 Task: Create a due date automation trigger when advanced on, on the tuesday of the week before a card is due add basic assigned only to member @aryan at 11:00 AM.
Action: Mouse moved to (839, 257)
Screenshot: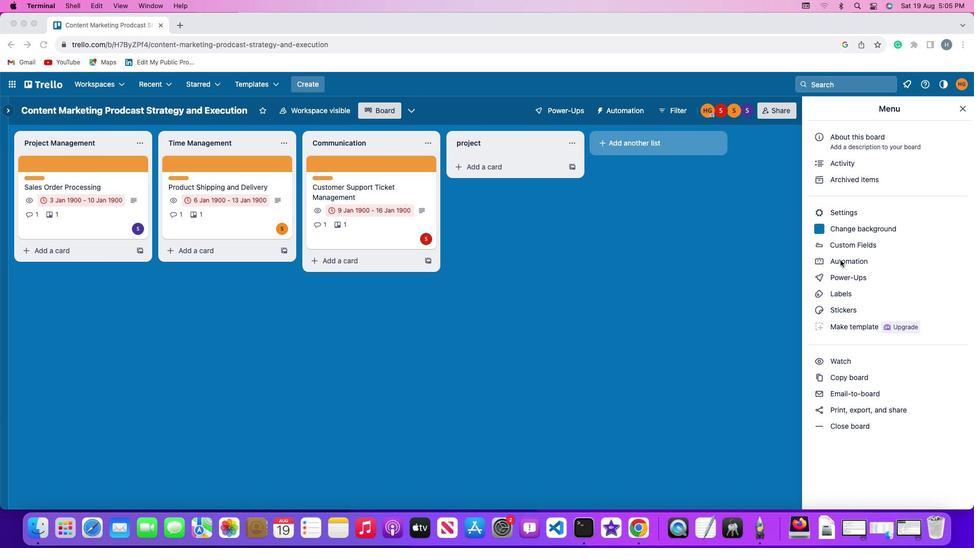 
Action: Mouse pressed left at (839, 257)
Screenshot: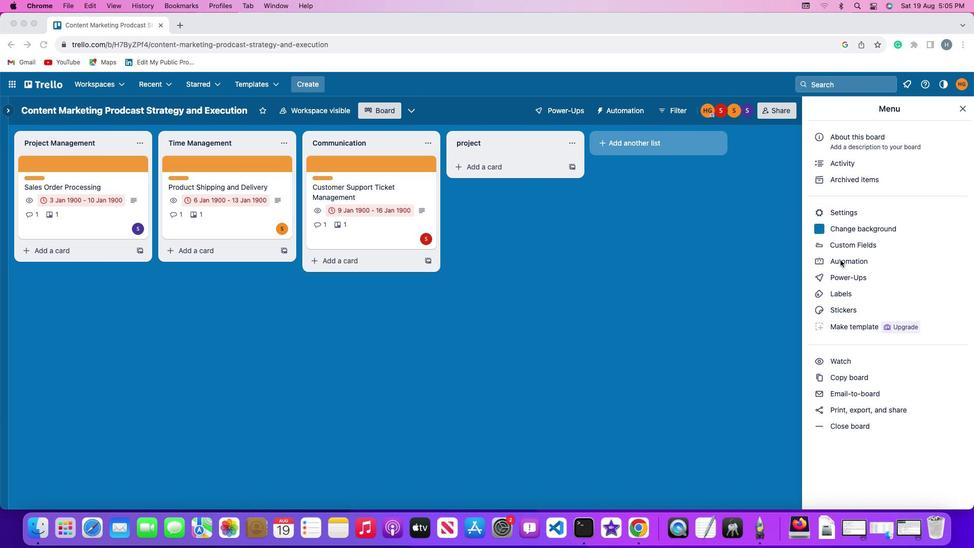 
Action: Mouse moved to (839, 257)
Screenshot: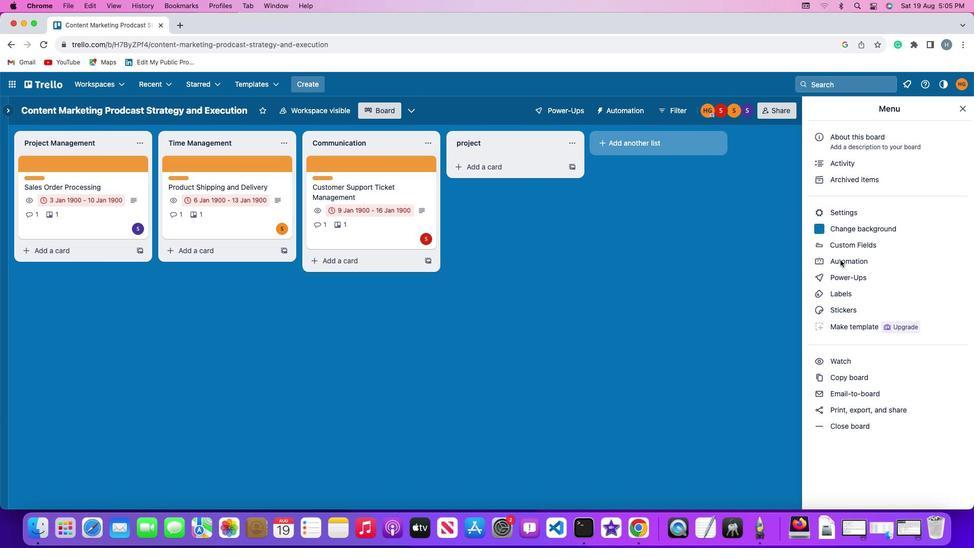 
Action: Mouse pressed left at (839, 257)
Screenshot: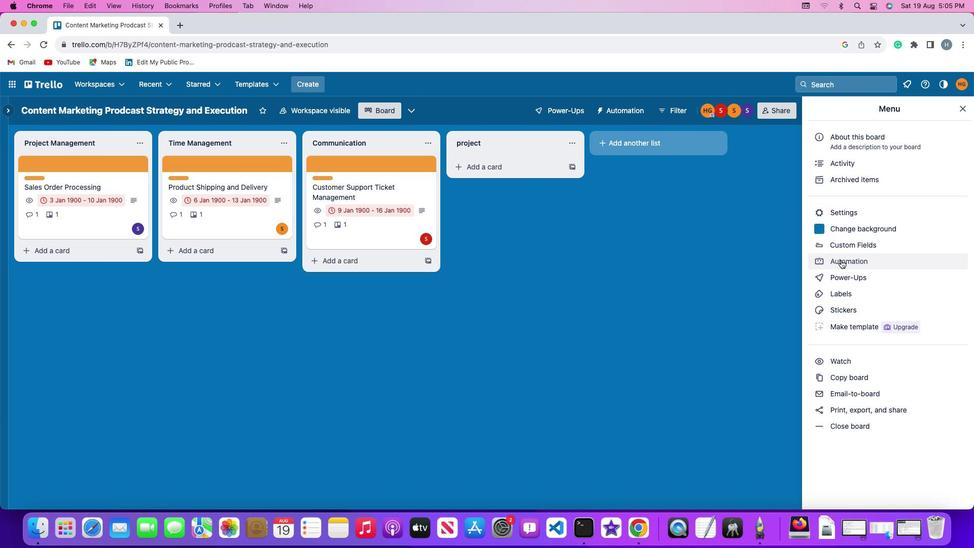 
Action: Mouse moved to (53, 236)
Screenshot: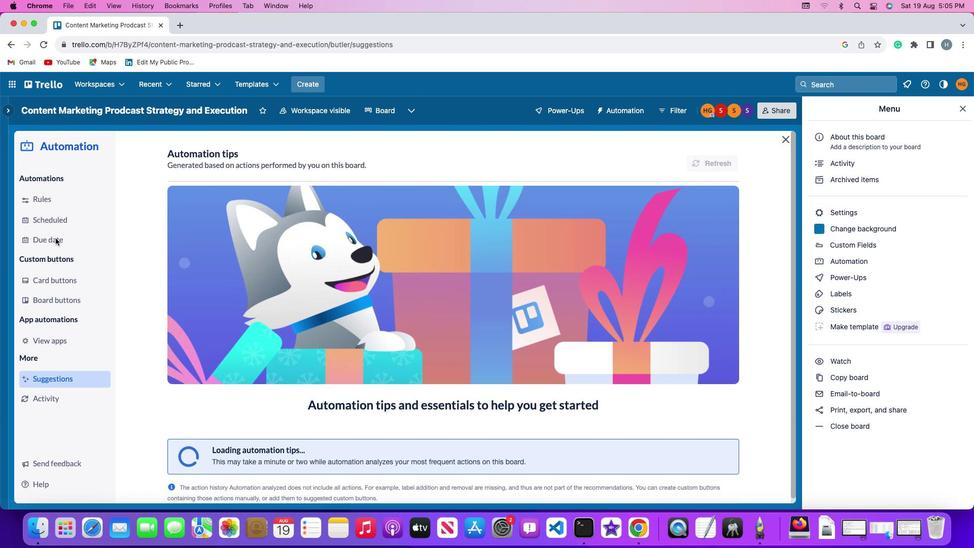 
Action: Mouse pressed left at (53, 236)
Screenshot: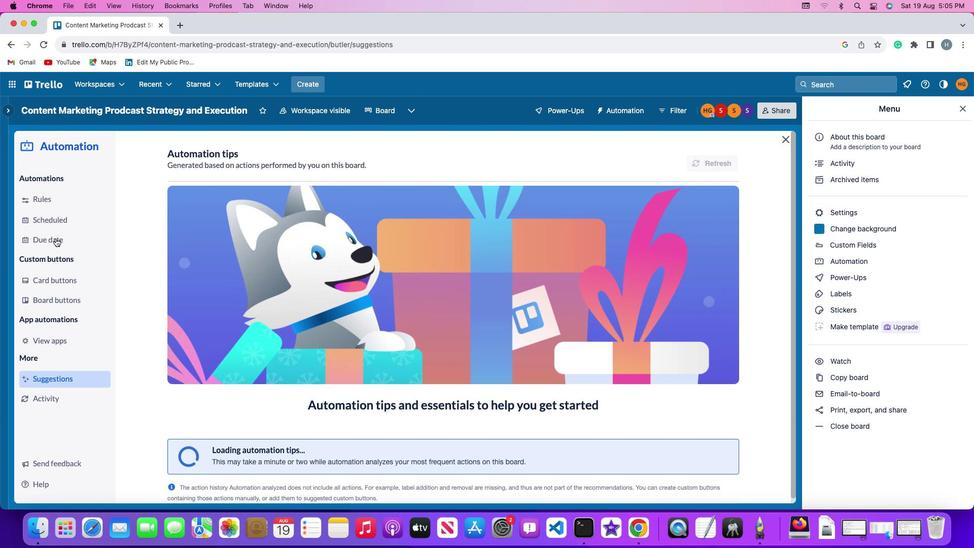 
Action: Mouse moved to (688, 151)
Screenshot: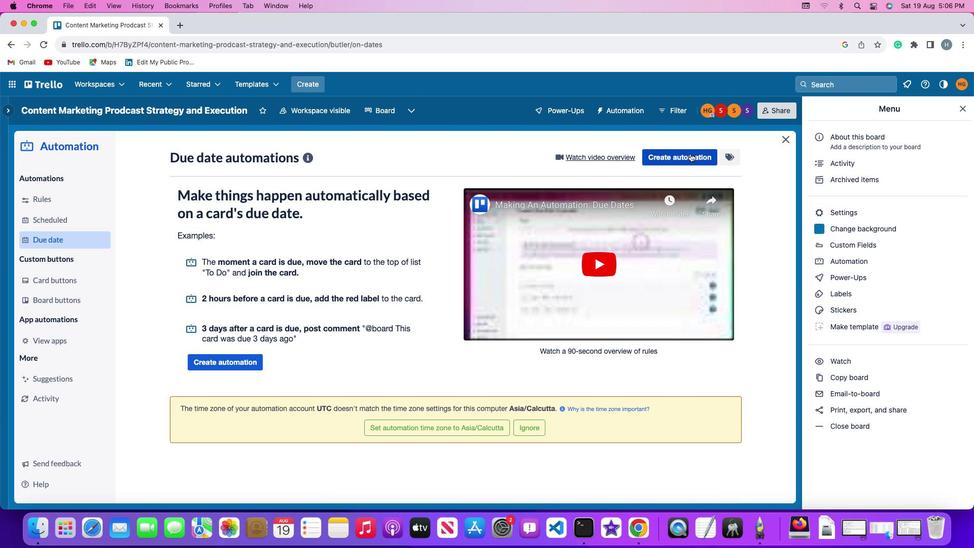 
Action: Mouse pressed left at (688, 151)
Screenshot: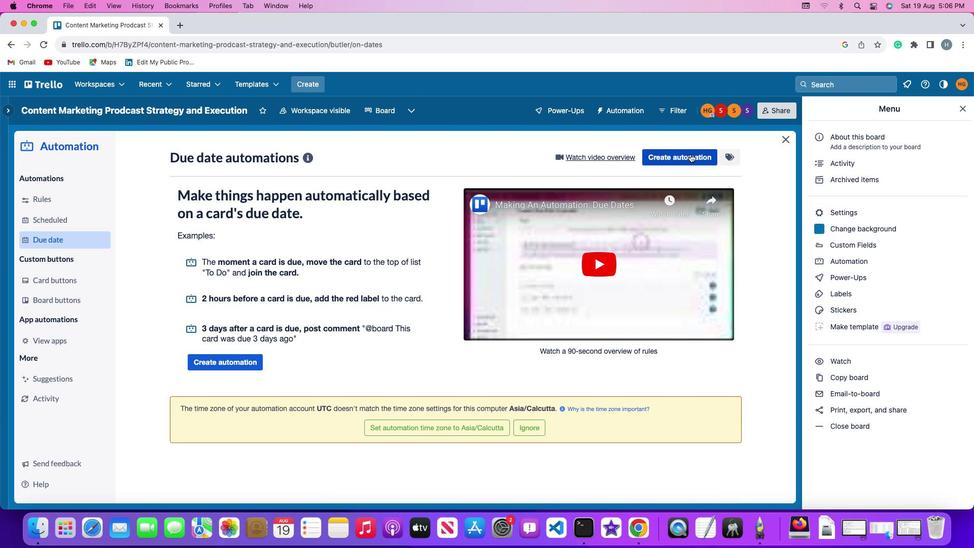 
Action: Mouse moved to (221, 254)
Screenshot: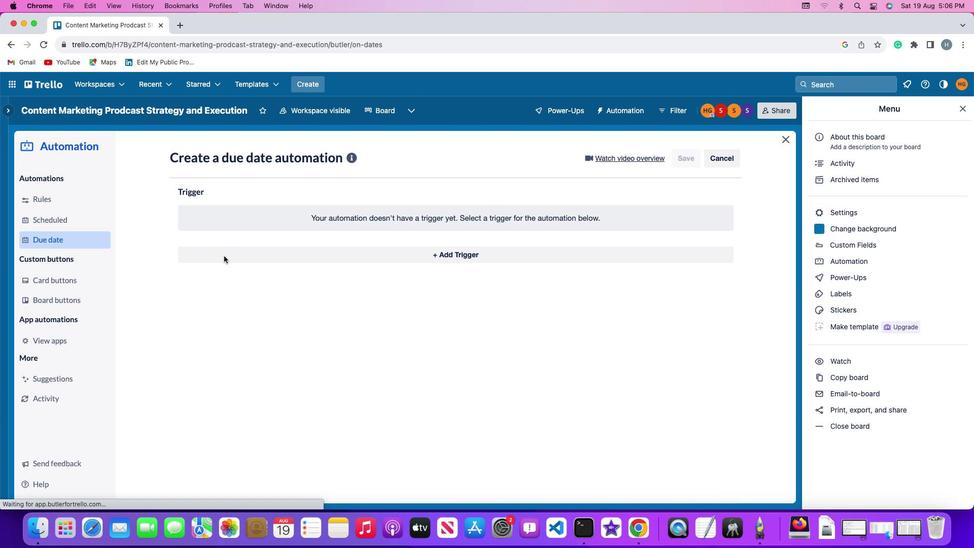 
Action: Mouse pressed left at (221, 254)
Screenshot: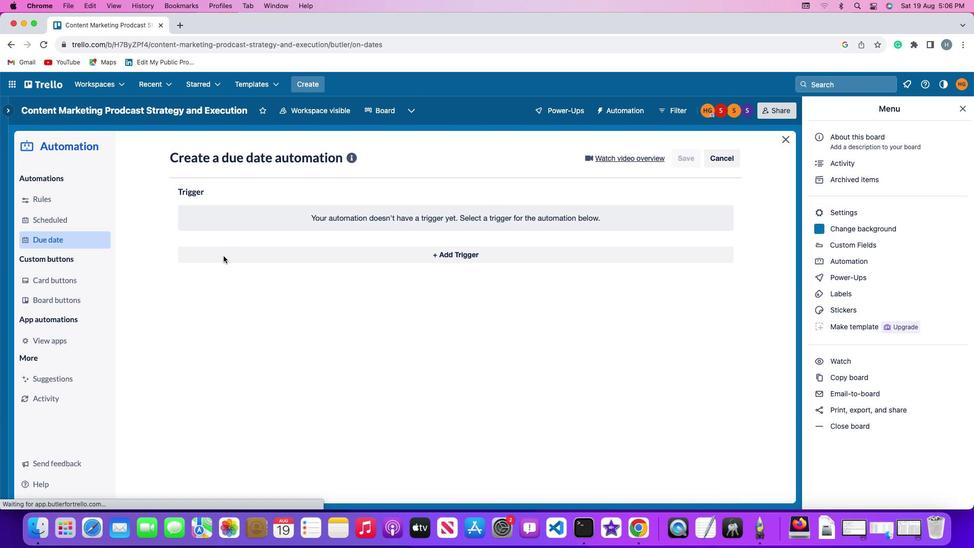 
Action: Mouse moved to (223, 443)
Screenshot: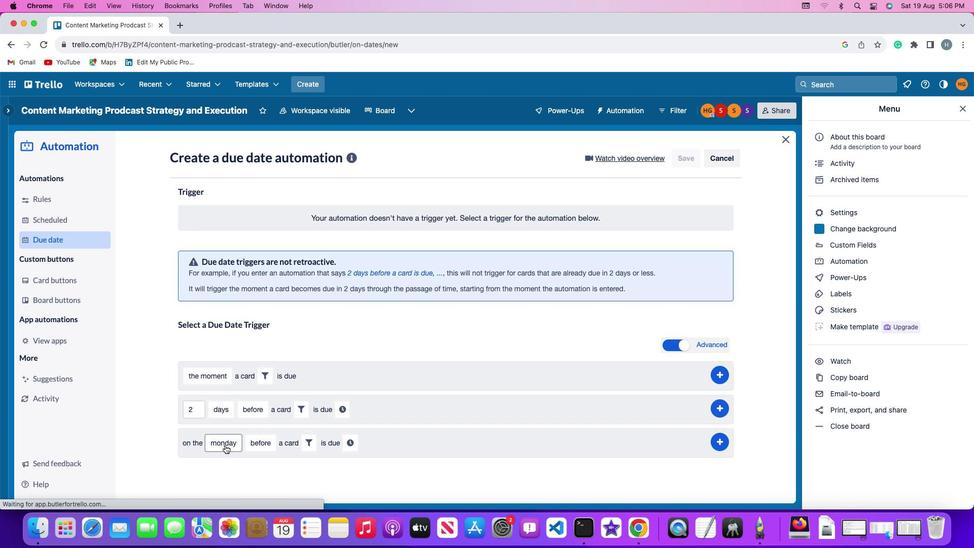
Action: Mouse pressed left at (223, 443)
Screenshot: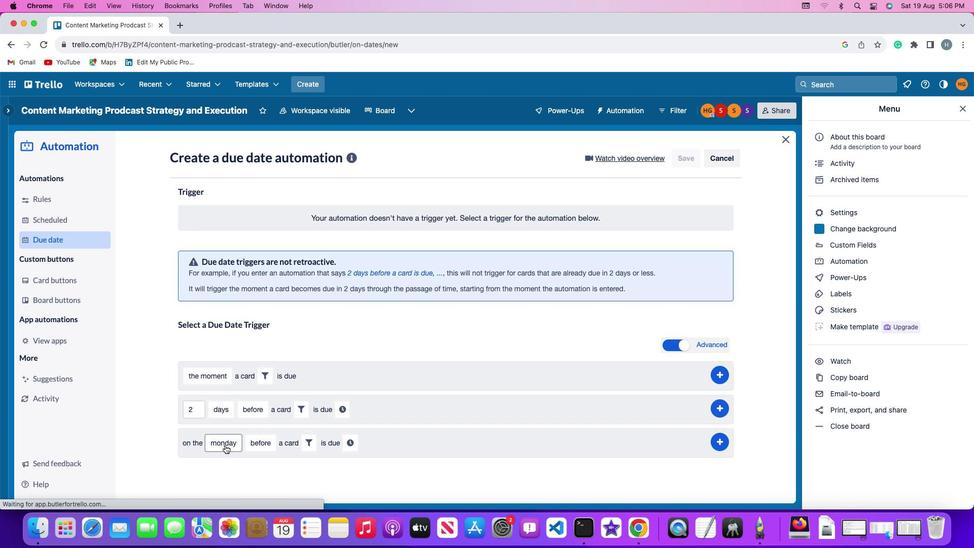
Action: Mouse moved to (241, 321)
Screenshot: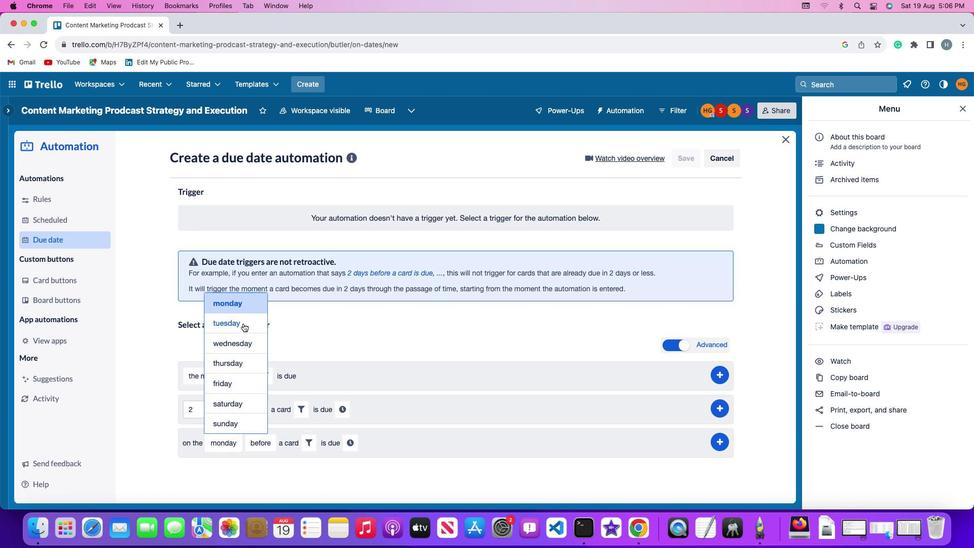 
Action: Mouse pressed left at (241, 321)
Screenshot: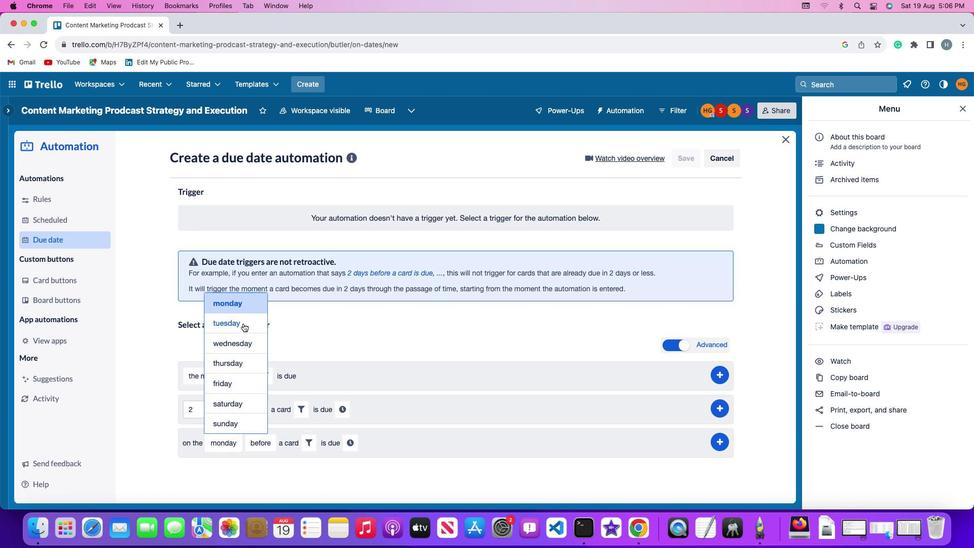 
Action: Mouse moved to (265, 440)
Screenshot: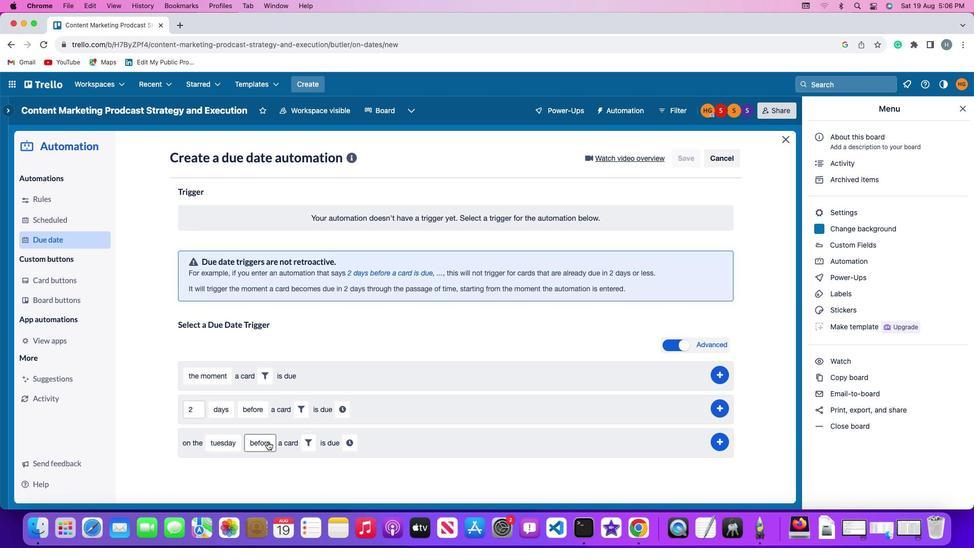 
Action: Mouse pressed left at (265, 440)
Screenshot: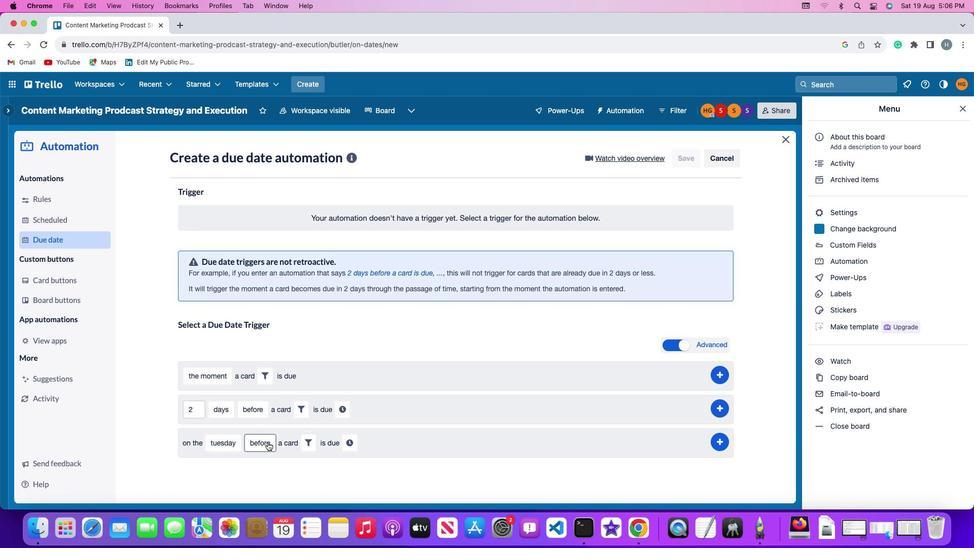 
Action: Mouse moved to (271, 420)
Screenshot: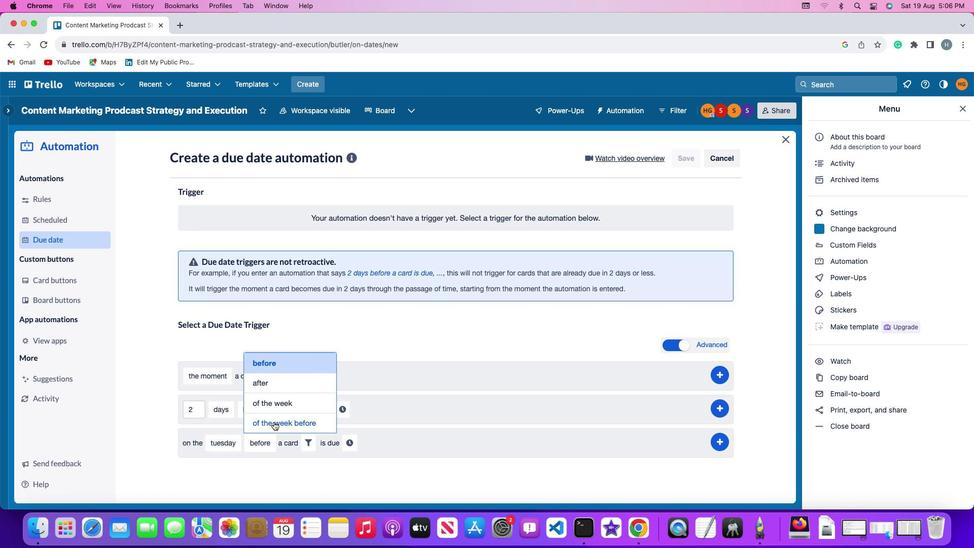 
Action: Mouse pressed left at (271, 420)
Screenshot: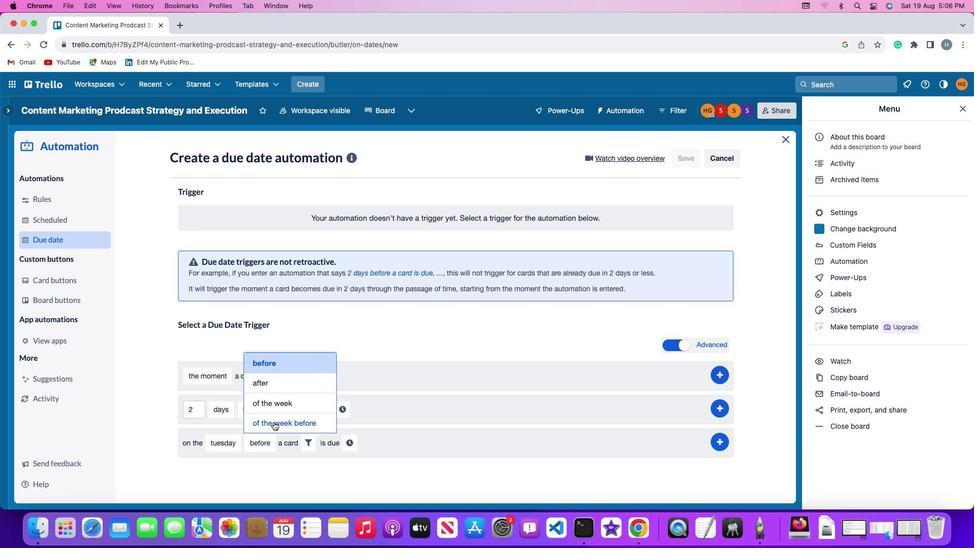 
Action: Mouse moved to (347, 441)
Screenshot: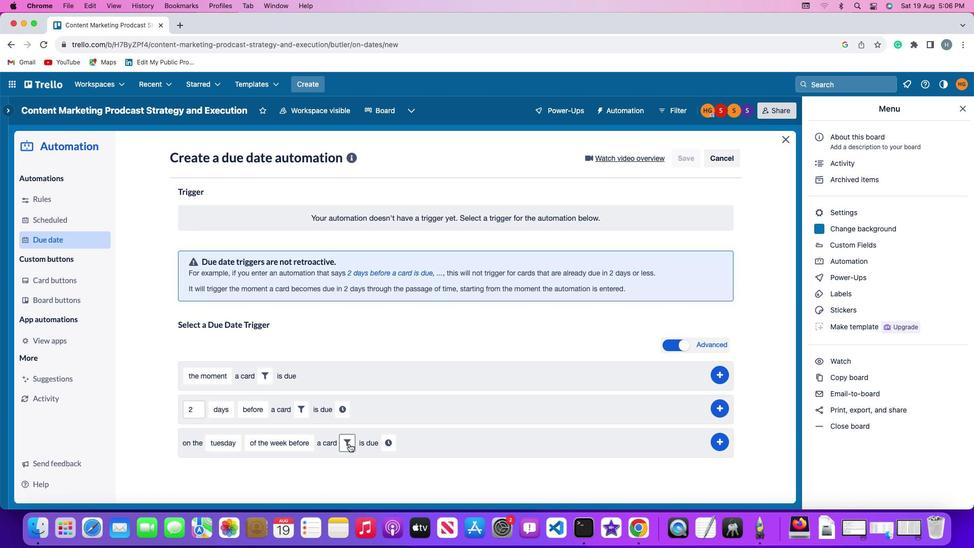 
Action: Mouse pressed left at (347, 441)
Screenshot: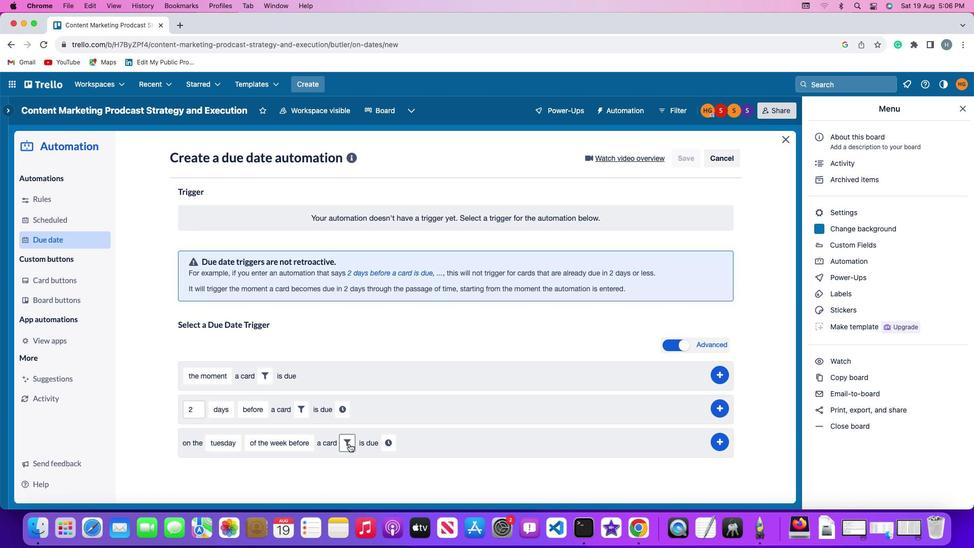 
Action: Mouse moved to (312, 470)
Screenshot: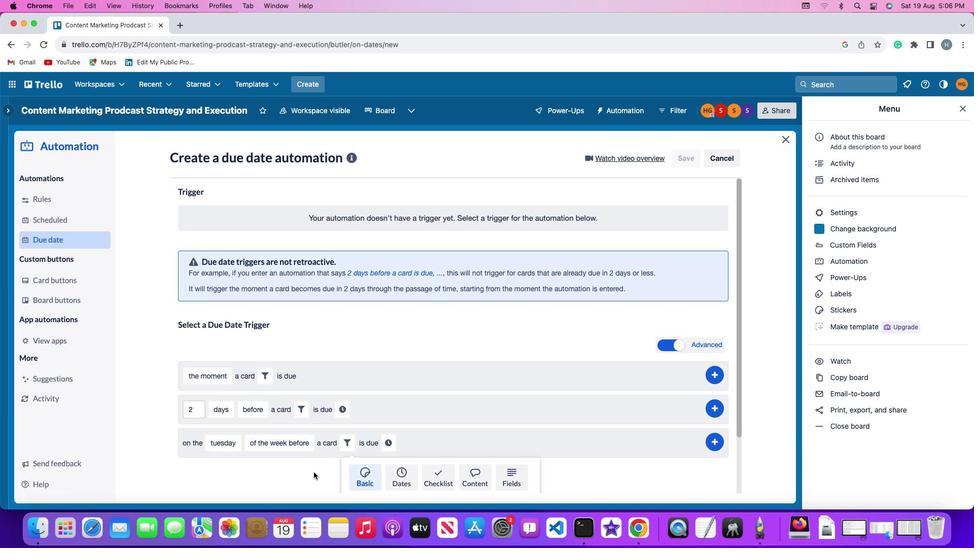 
Action: Mouse scrolled (312, 470) with delta (-1, -2)
Screenshot: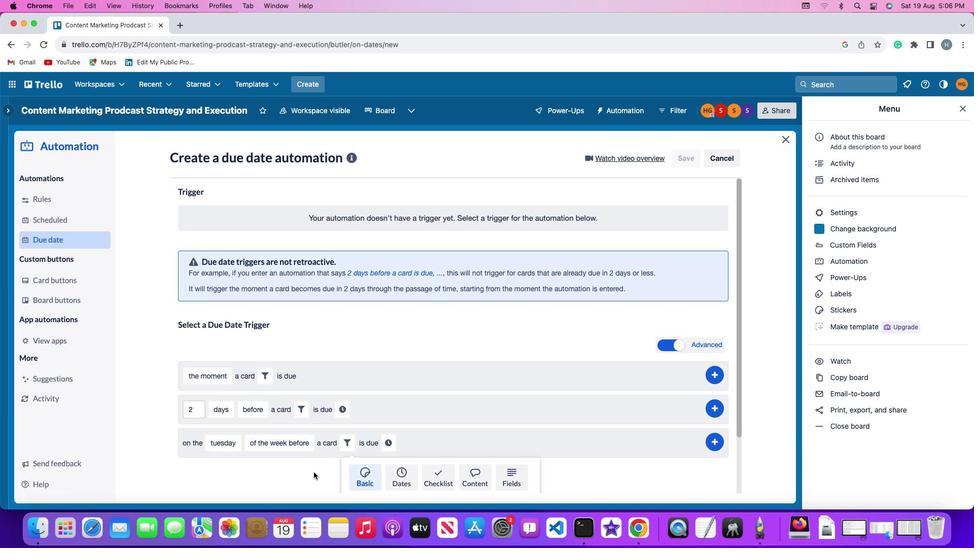 
Action: Mouse moved to (312, 470)
Screenshot: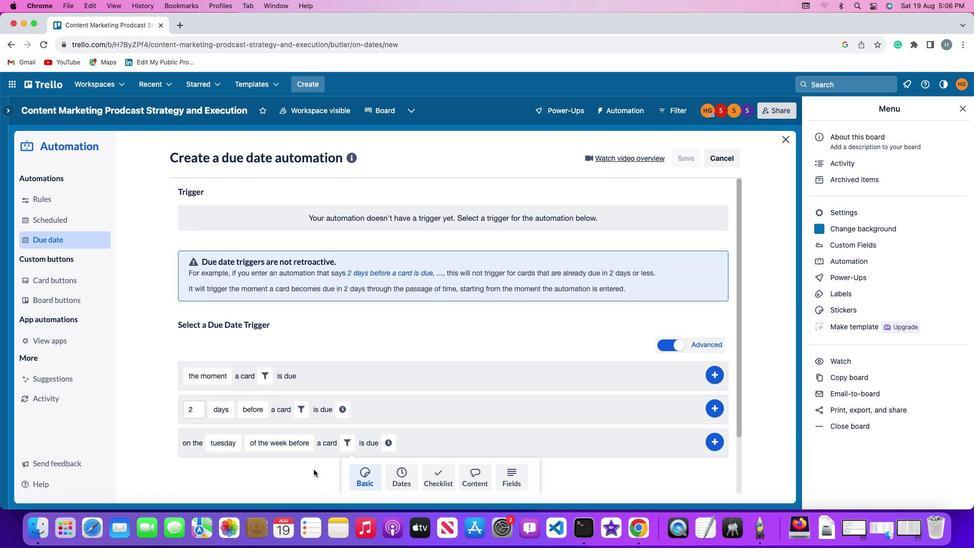 
Action: Mouse scrolled (312, 470) with delta (-1, -2)
Screenshot: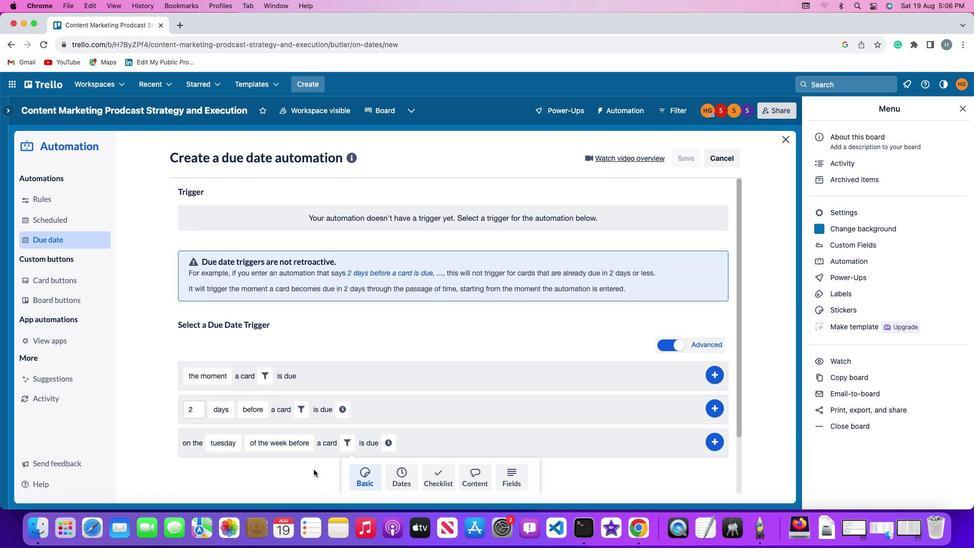 
Action: Mouse moved to (312, 469)
Screenshot: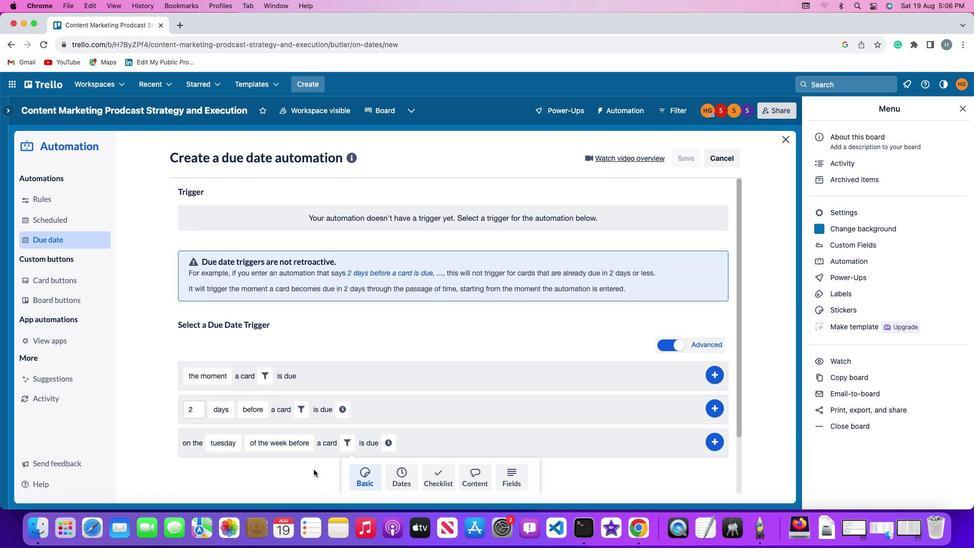 
Action: Mouse scrolled (312, 469) with delta (-1, -3)
Screenshot: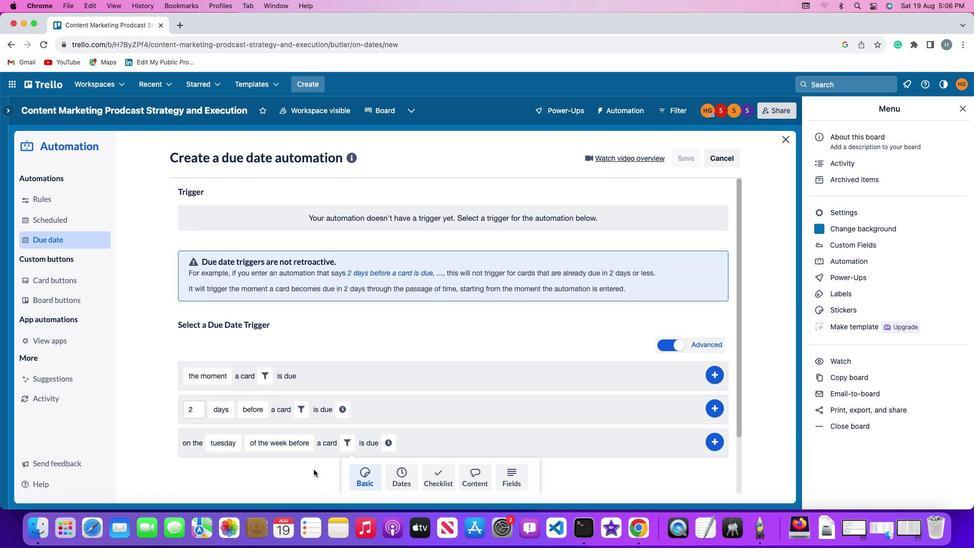 
Action: Mouse moved to (312, 466)
Screenshot: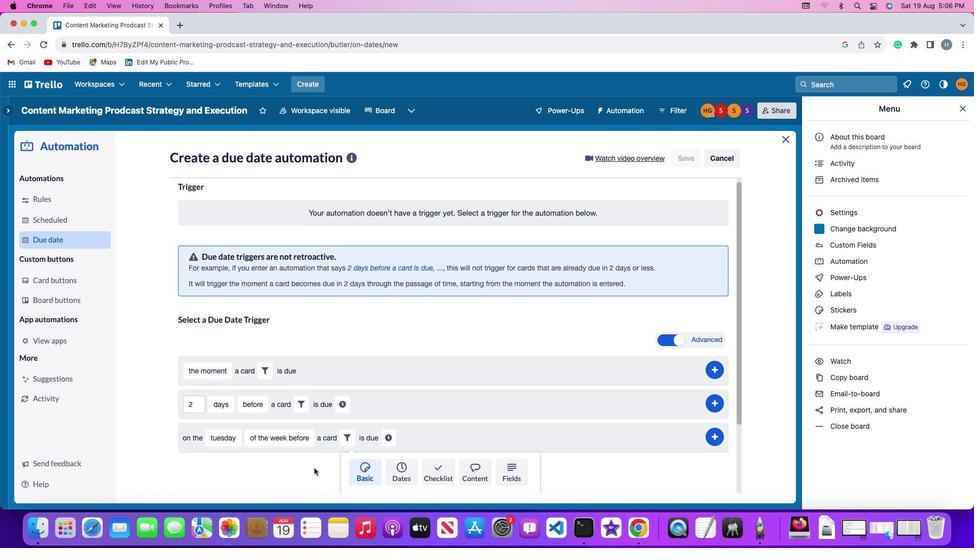 
Action: Mouse scrolled (312, 466) with delta (-1, -4)
Screenshot: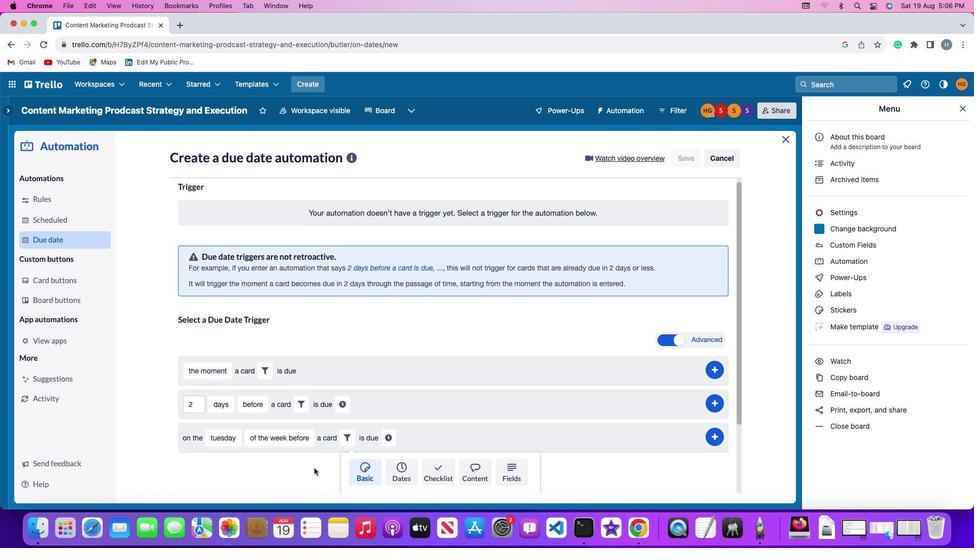 
Action: Mouse moved to (315, 466)
Screenshot: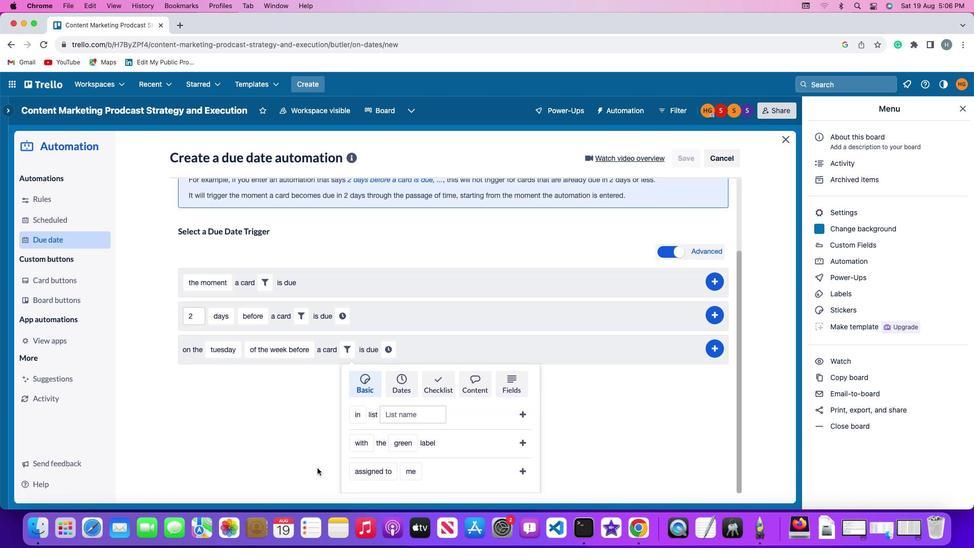 
Action: Mouse scrolled (315, 466) with delta (-1, -2)
Screenshot: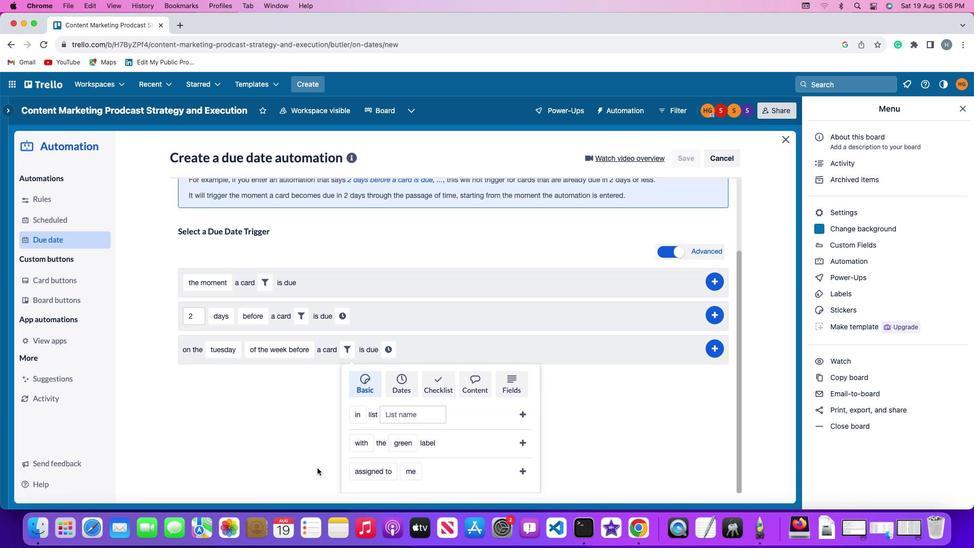 
Action: Mouse scrolled (315, 466) with delta (-1, -2)
Screenshot: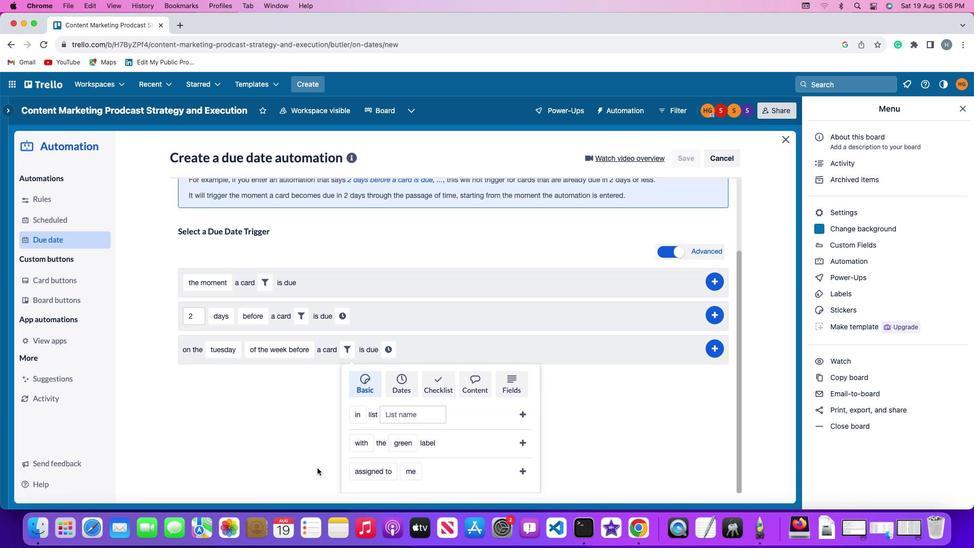 
Action: Mouse scrolled (315, 466) with delta (-1, -3)
Screenshot: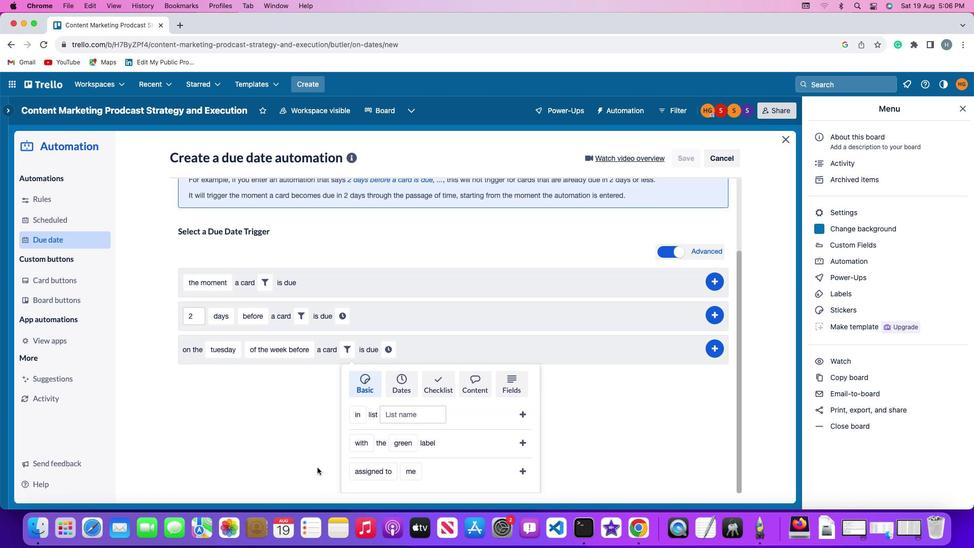 
Action: Mouse scrolled (315, 466) with delta (-1, -4)
Screenshot: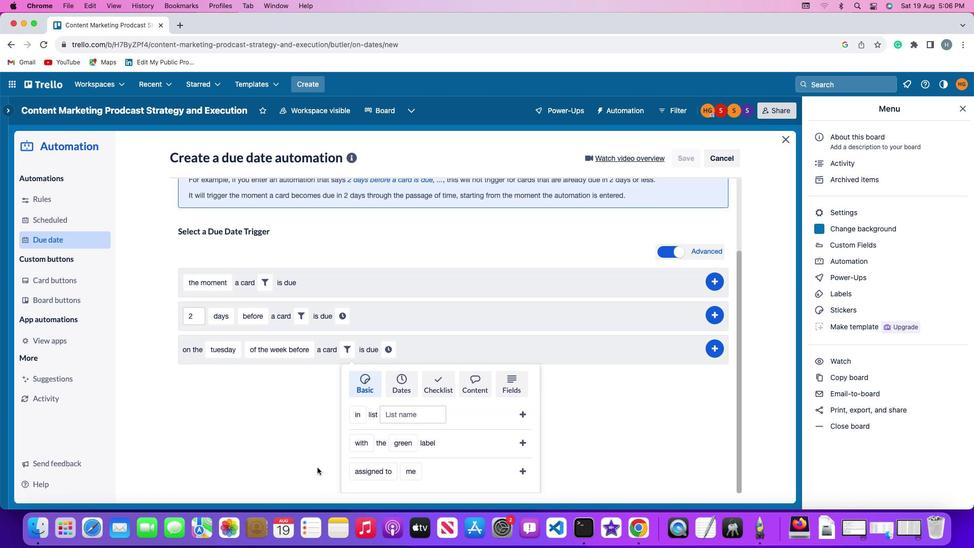 
Action: Mouse moved to (361, 471)
Screenshot: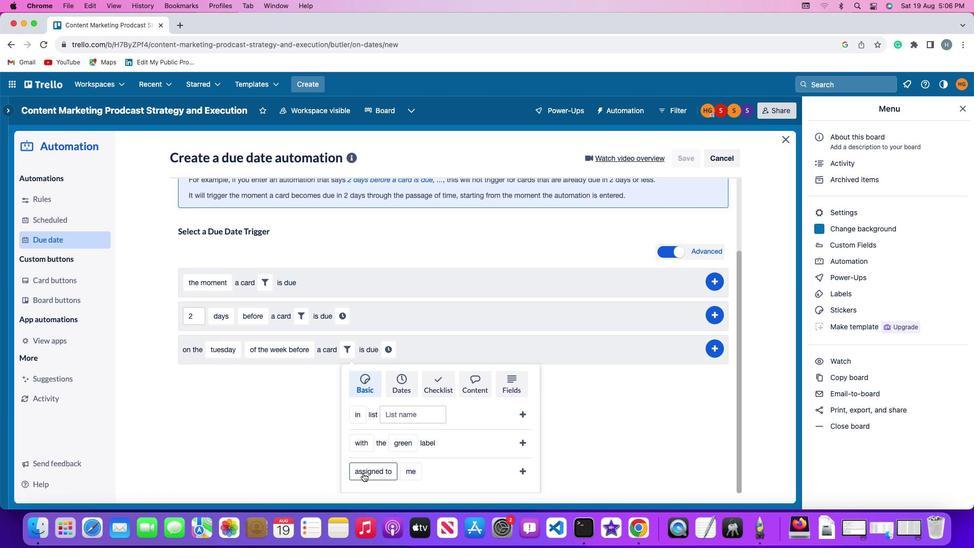 
Action: Mouse pressed left at (361, 471)
Screenshot: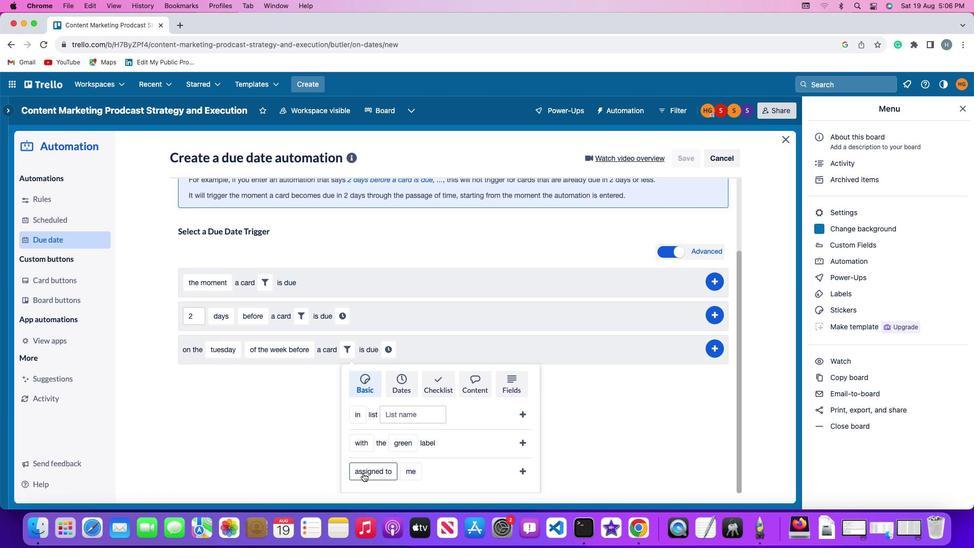 
Action: Mouse moved to (370, 431)
Screenshot: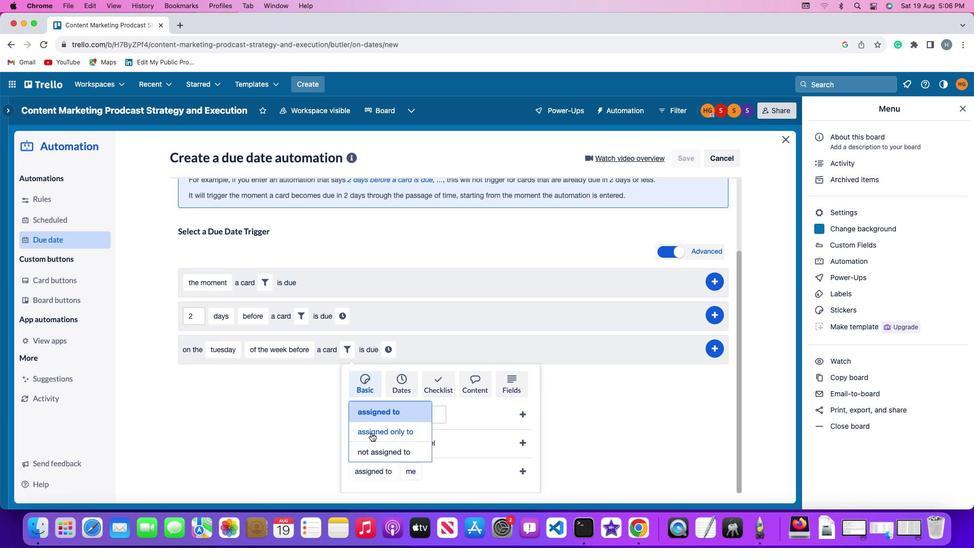 
Action: Mouse pressed left at (370, 431)
Screenshot: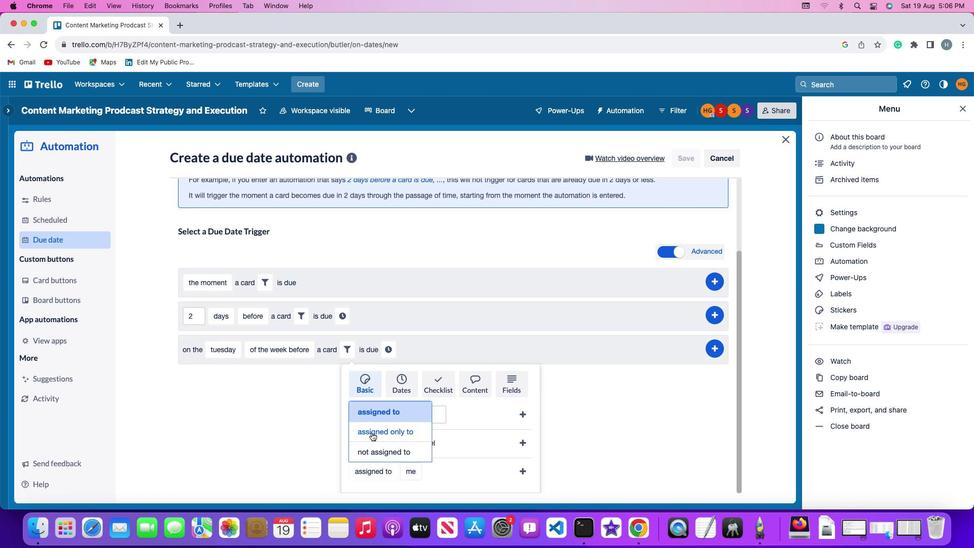 
Action: Mouse moved to (426, 464)
Screenshot: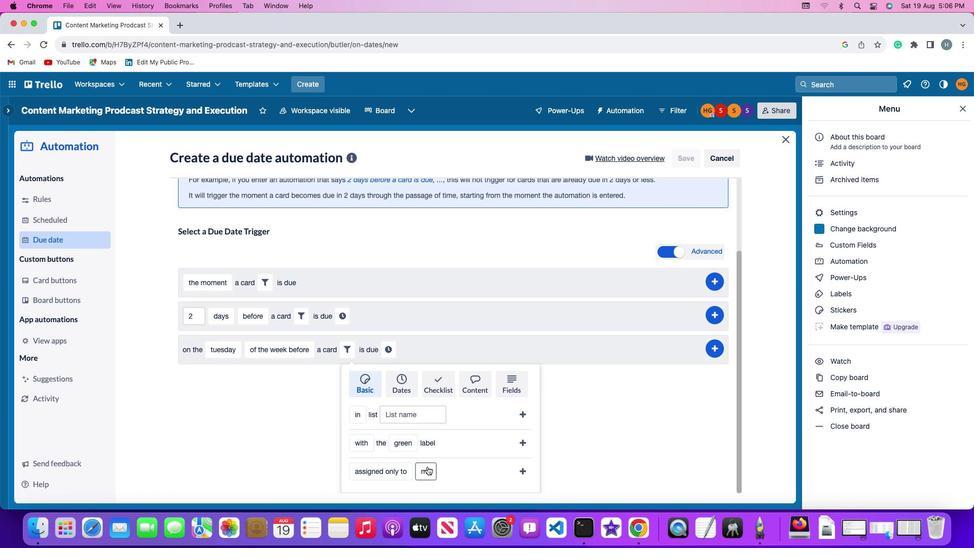
Action: Mouse pressed left at (426, 464)
Screenshot: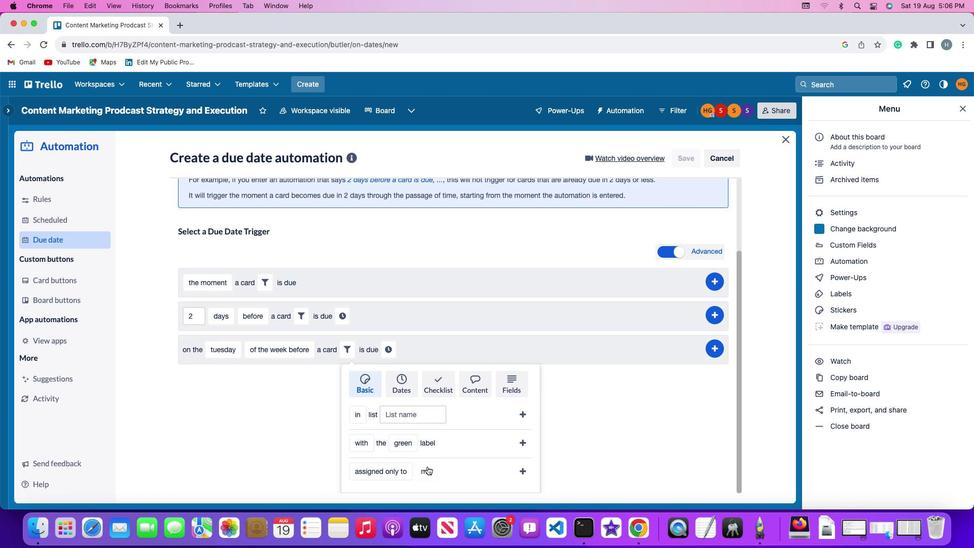 
Action: Mouse moved to (430, 453)
Screenshot: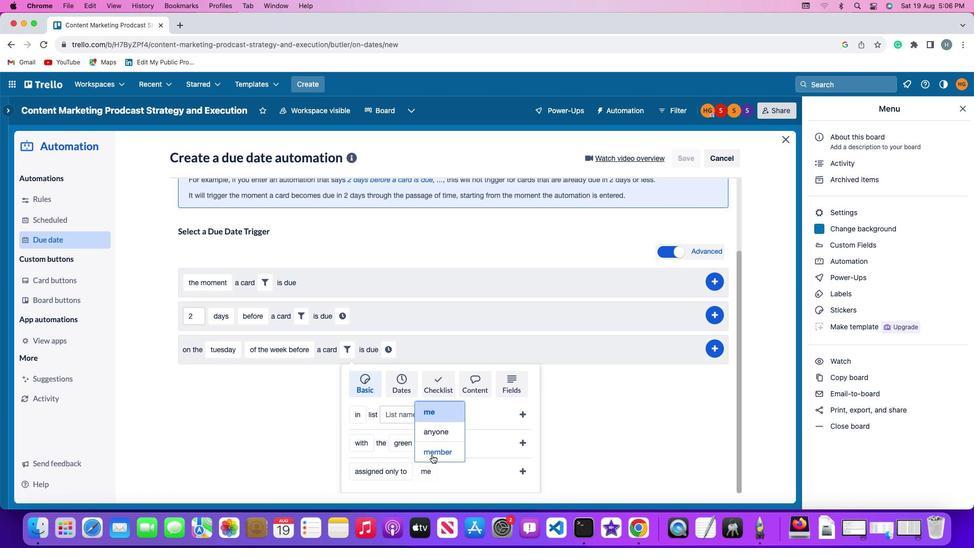 
Action: Mouse pressed left at (430, 453)
Screenshot: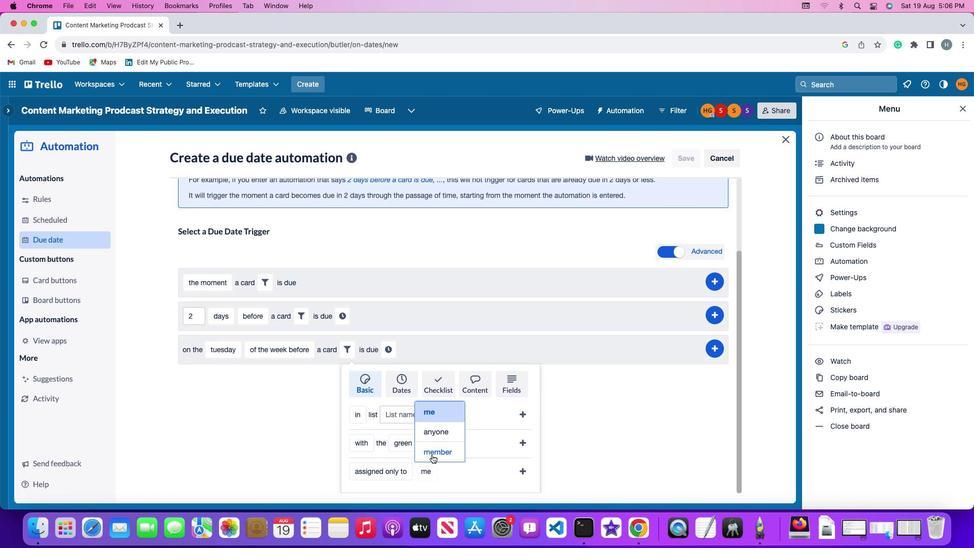 
Action: Mouse moved to (477, 467)
Screenshot: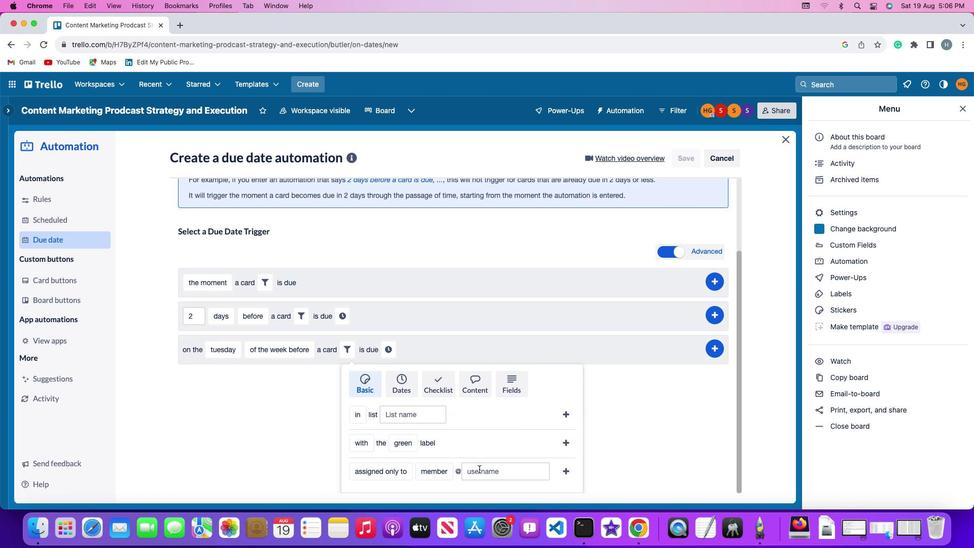 
Action: Mouse pressed left at (477, 467)
Screenshot: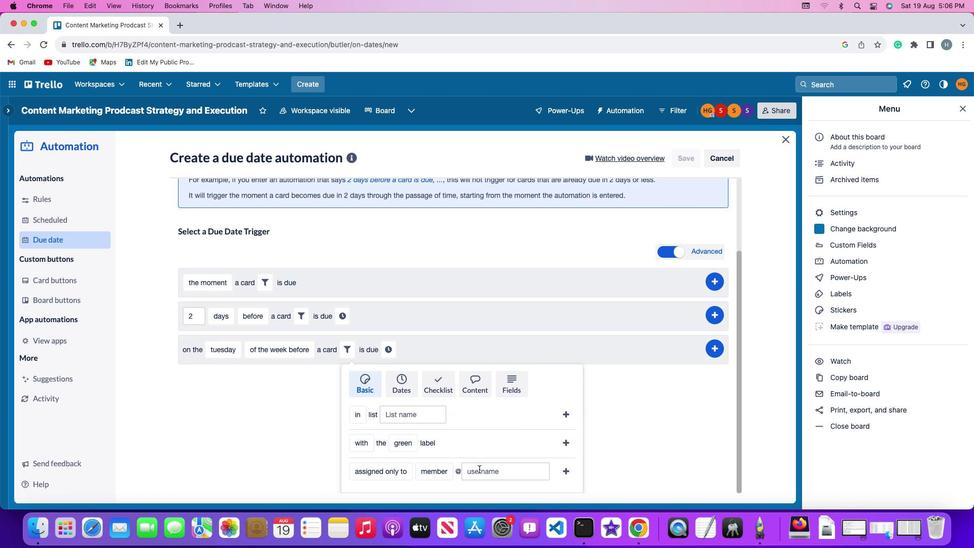 
Action: Key pressed 'a''r''y''a''n'
Screenshot: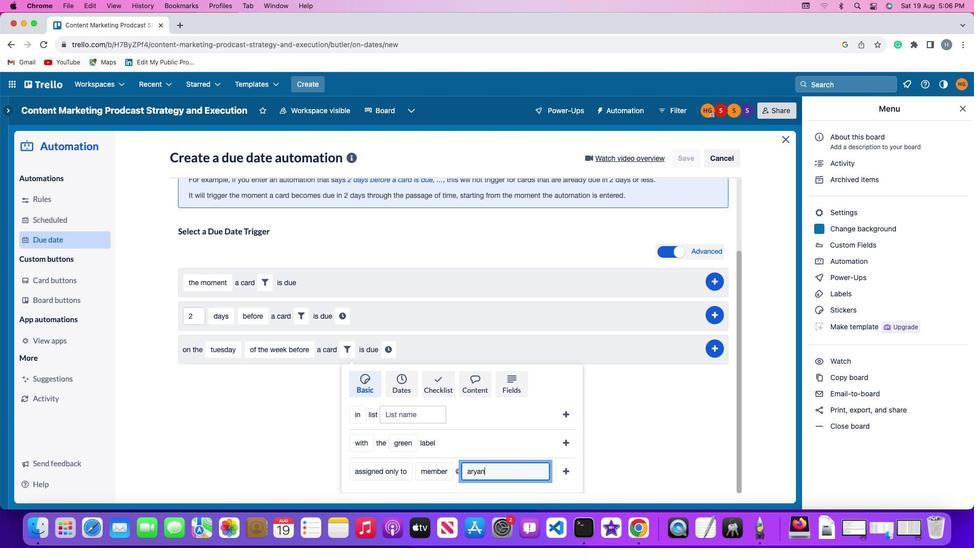 
Action: Mouse moved to (563, 462)
Screenshot: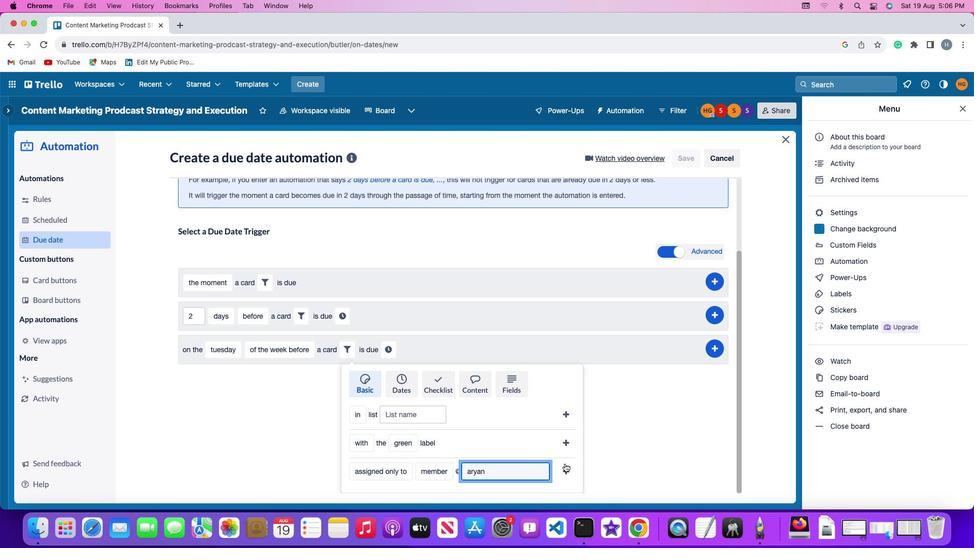 
Action: Mouse pressed left at (563, 462)
Screenshot: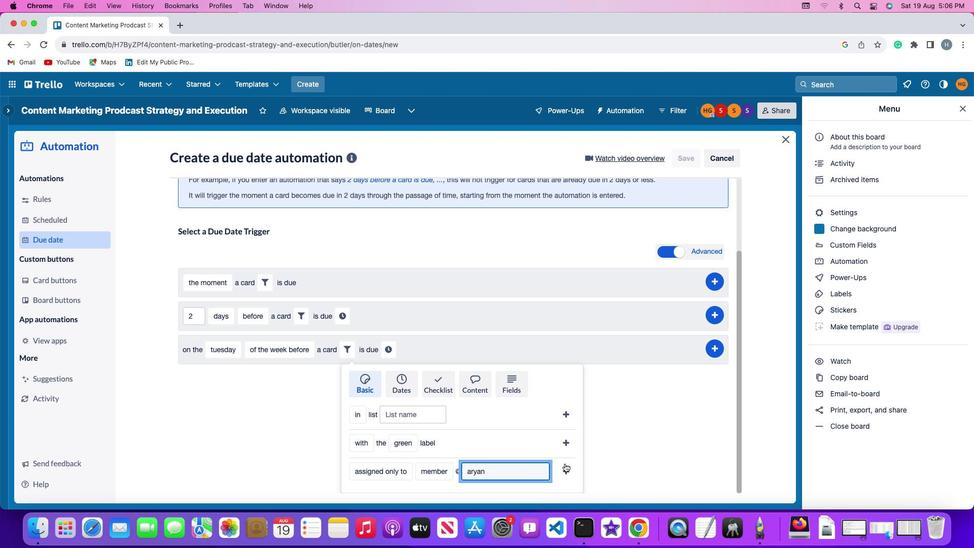 
Action: Mouse moved to (520, 440)
Screenshot: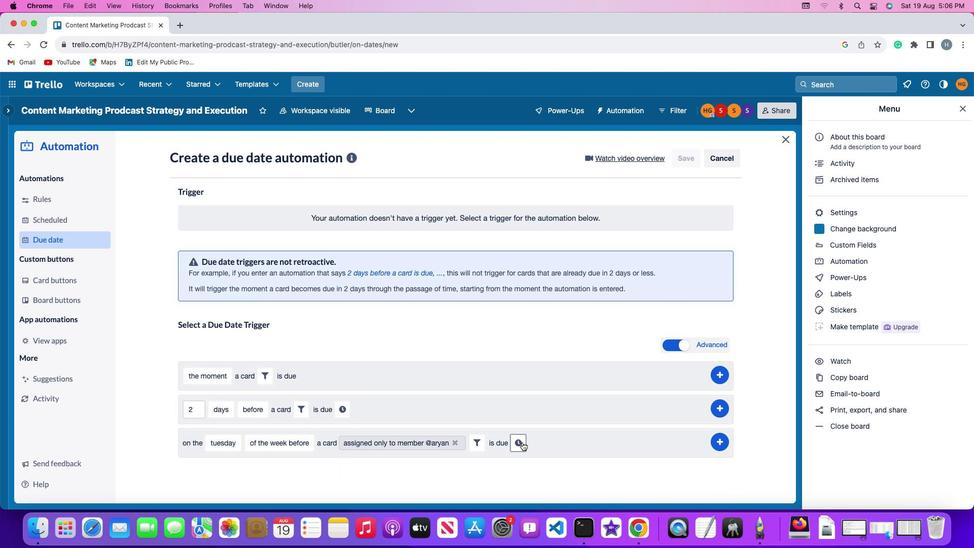 
Action: Mouse pressed left at (520, 440)
Screenshot: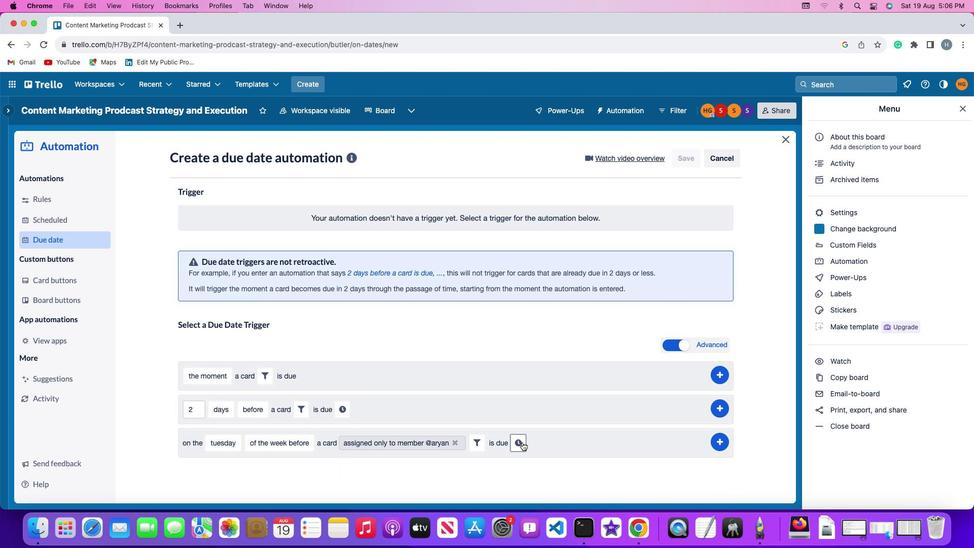 
Action: Mouse moved to (542, 444)
Screenshot: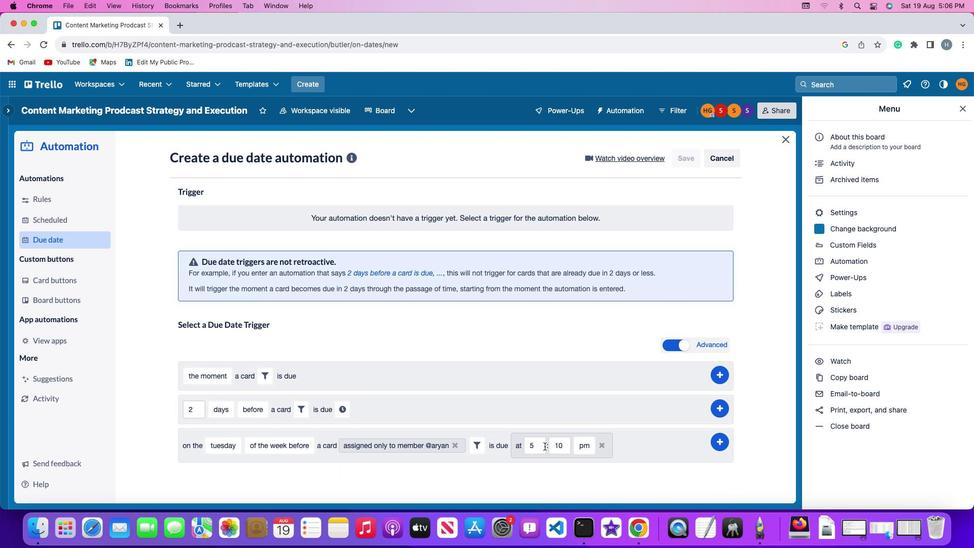 
Action: Mouse pressed left at (542, 444)
Screenshot: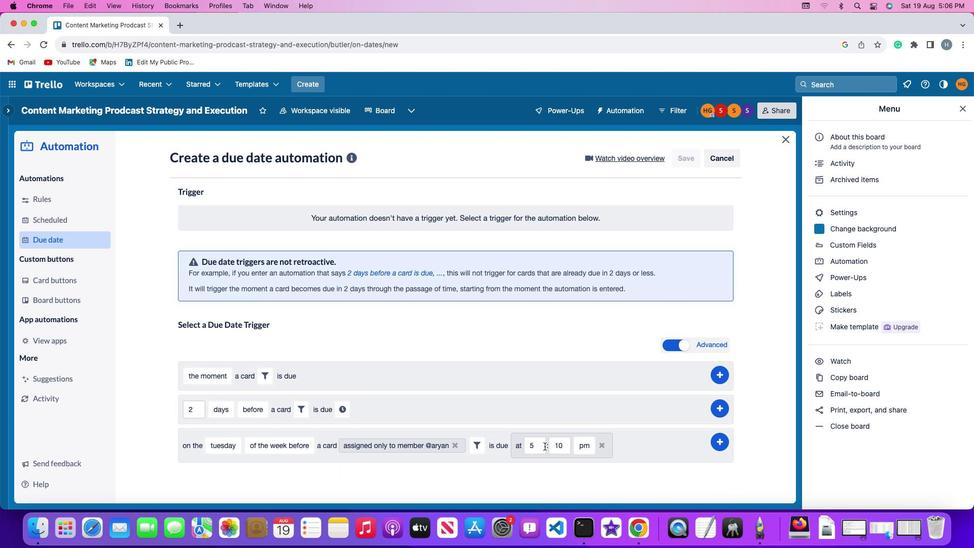 
Action: Key pressed Key.backspace
Screenshot: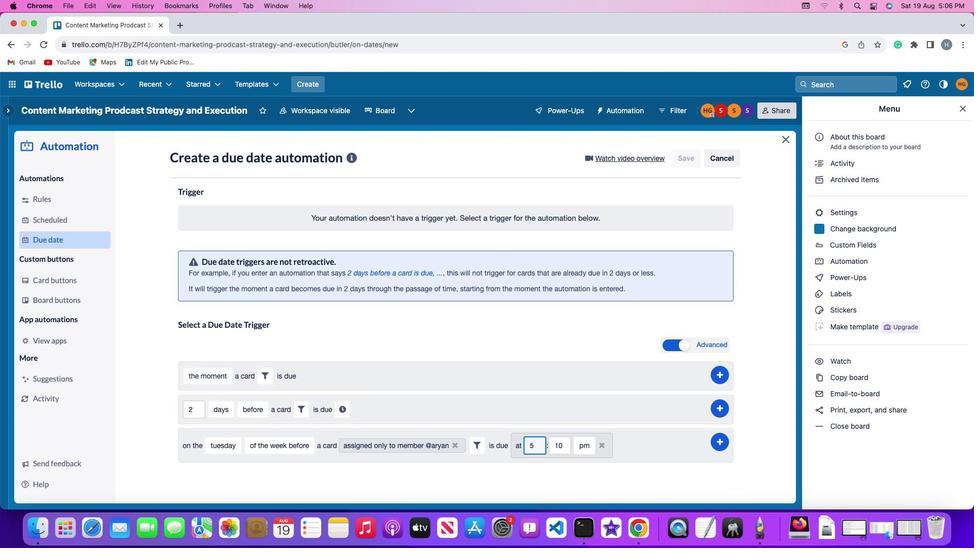 
Action: Mouse moved to (543, 444)
Screenshot: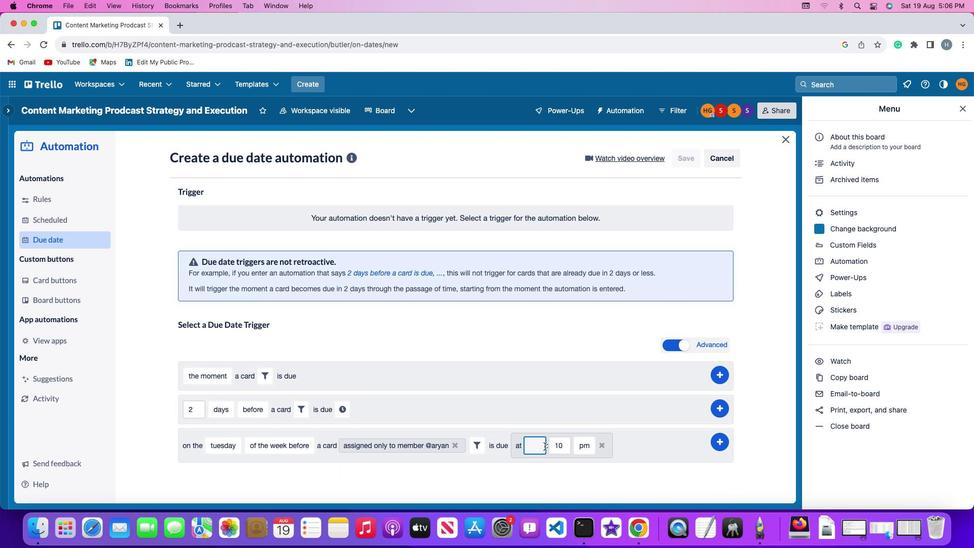 
Action: Key pressed '1'
Screenshot: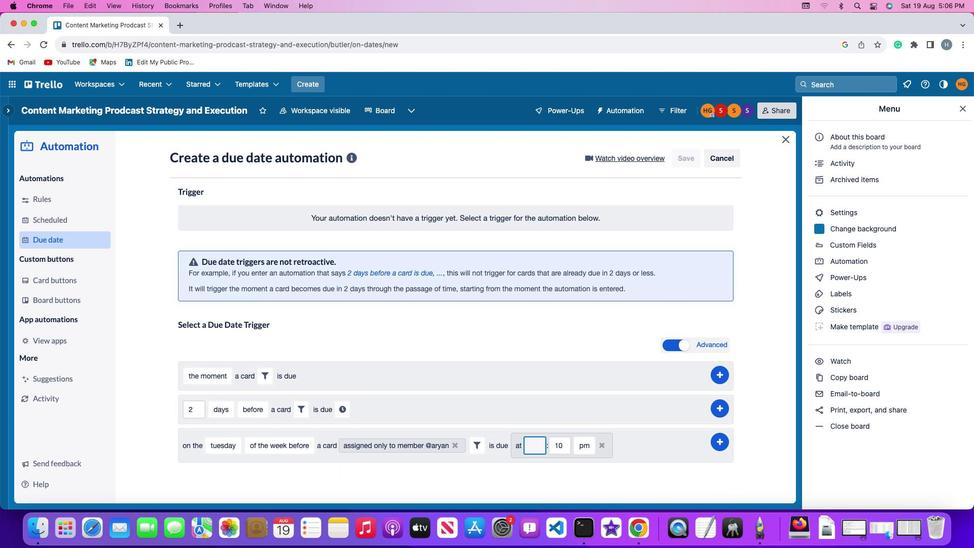
Action: Mouse moved to (543, 444)
Screenshot: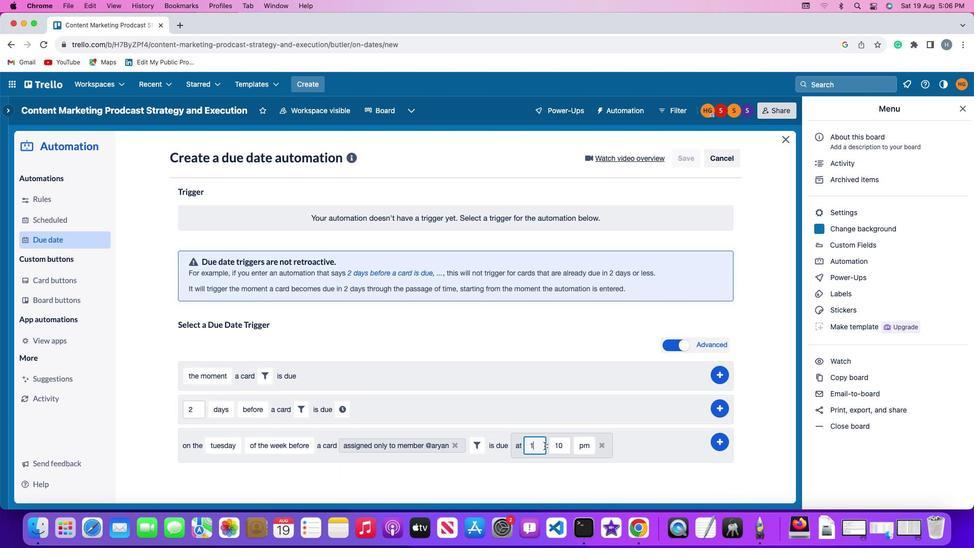 
Action: Key pressed '1'
Screenshot: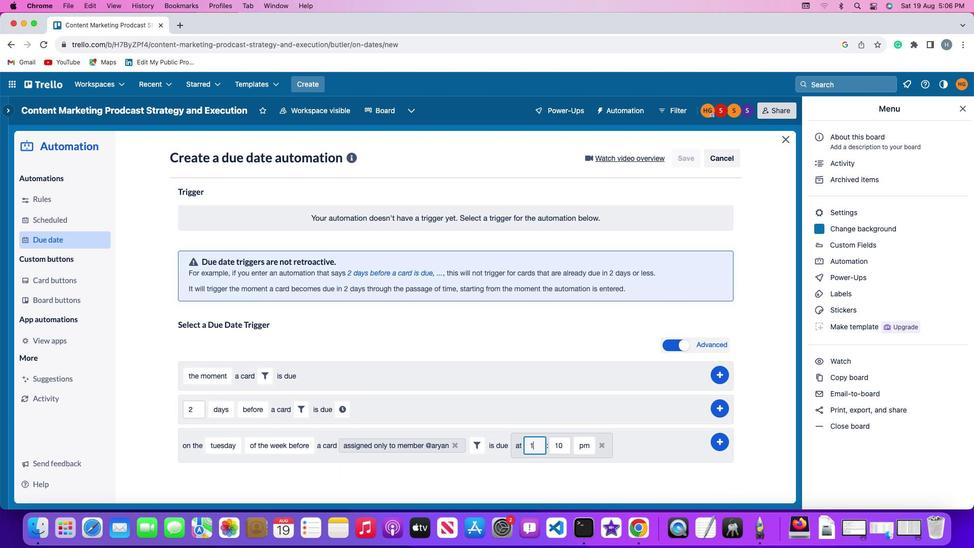 
Action: Mouse moved to (561, 441)
Screenshot: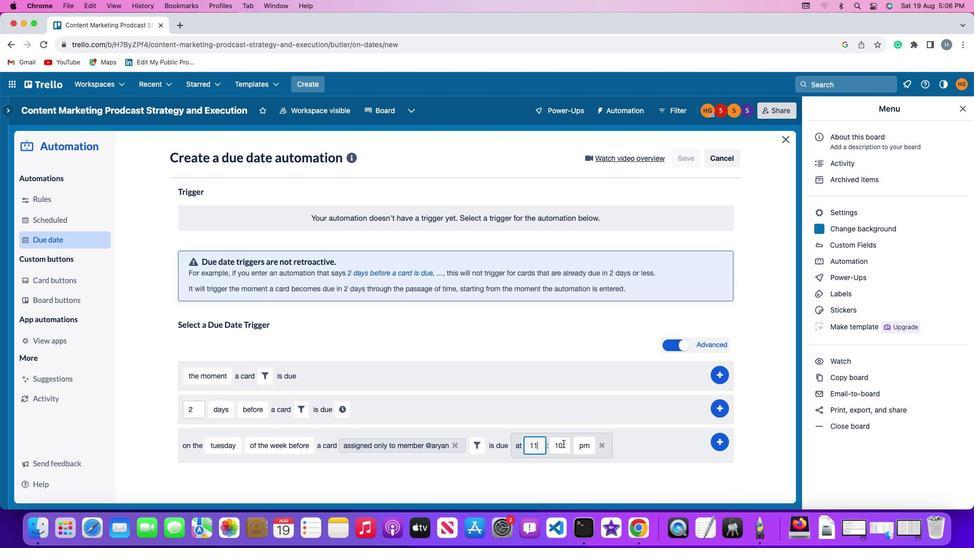 
Action: Mouse pressed left at (561, 441)
Screenshot: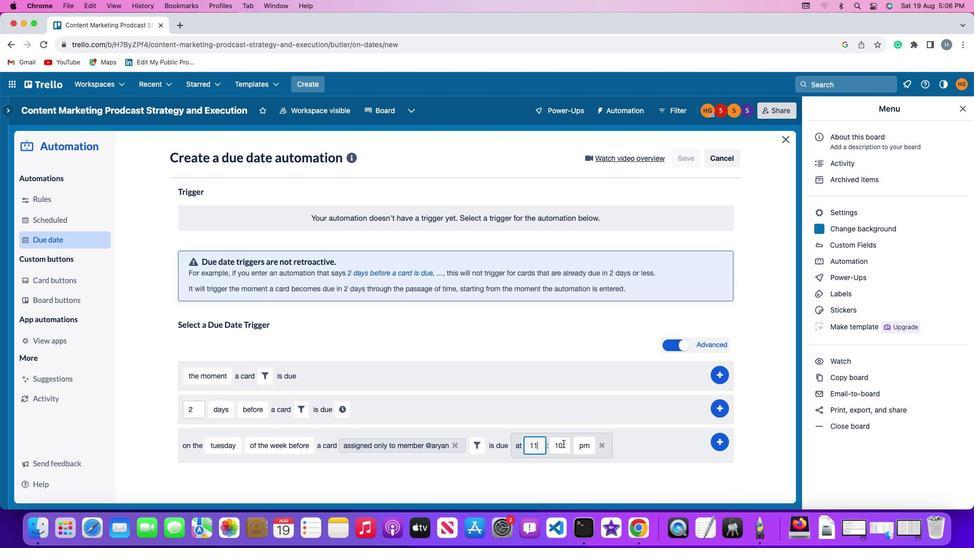 
Action: Key pressed Key.backspaceKey.backspace
Screenshot: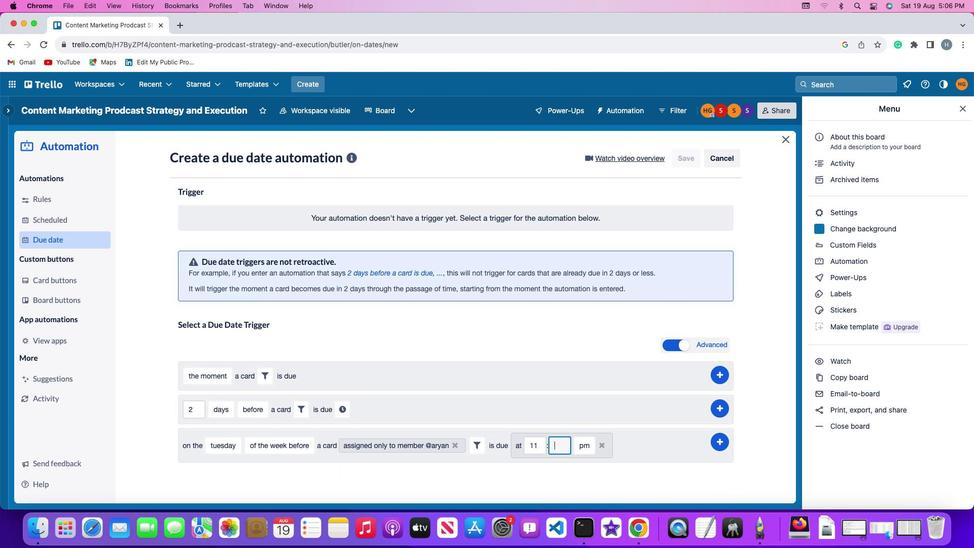 
Action: Mouse moved to (562, 441)
Screenshot: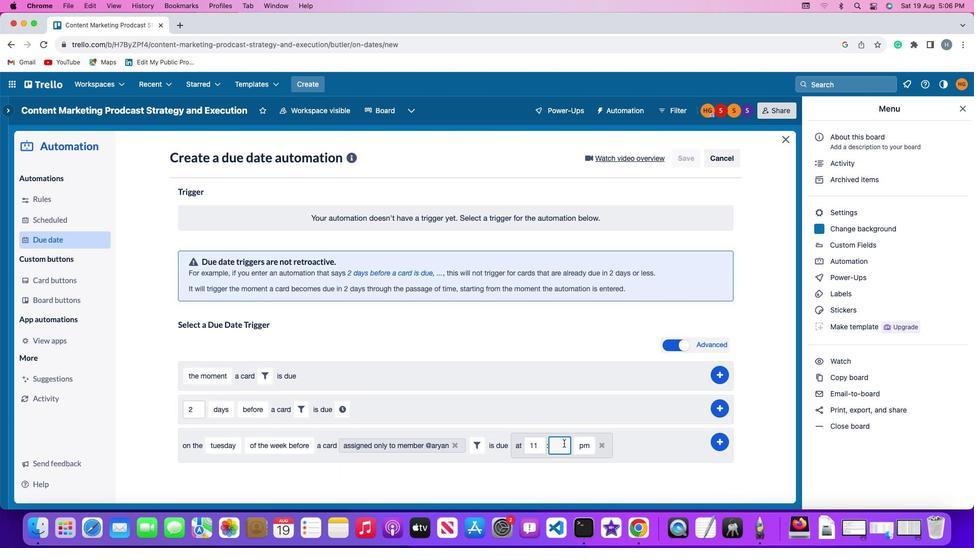 
Action: Key pressed '0''0'
Screenshot: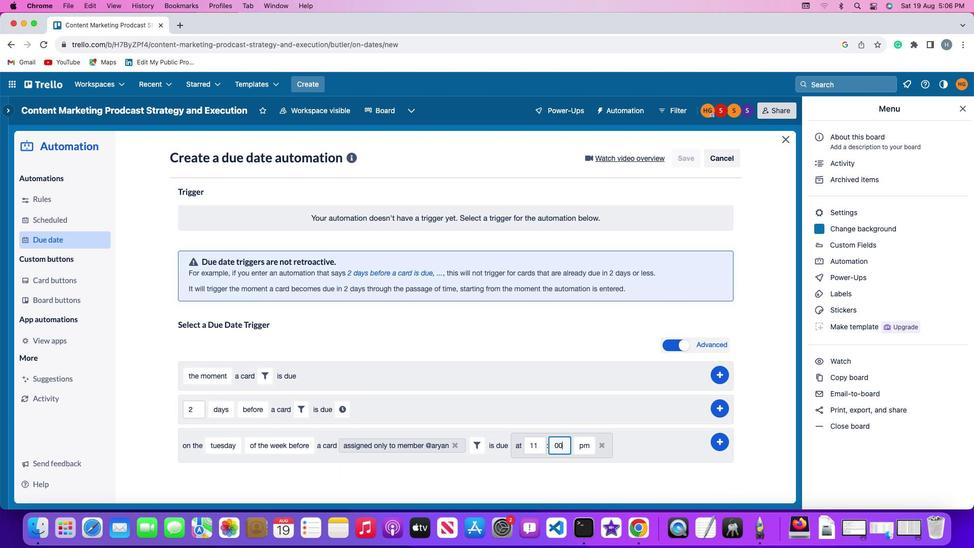 
Action: Mouse moved to (577, 441)
Screenshot: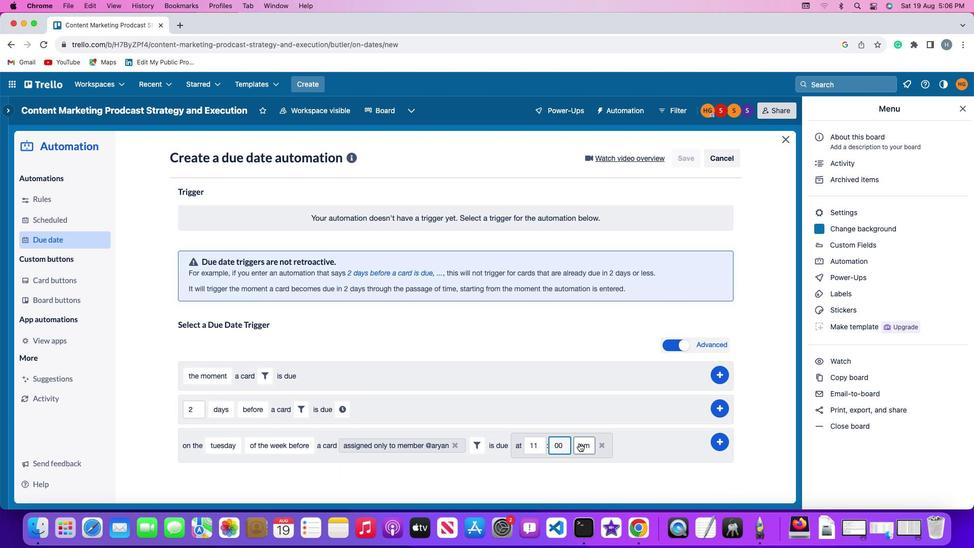 
Action: Mouse pressed left at (577, 441)
Screenshot: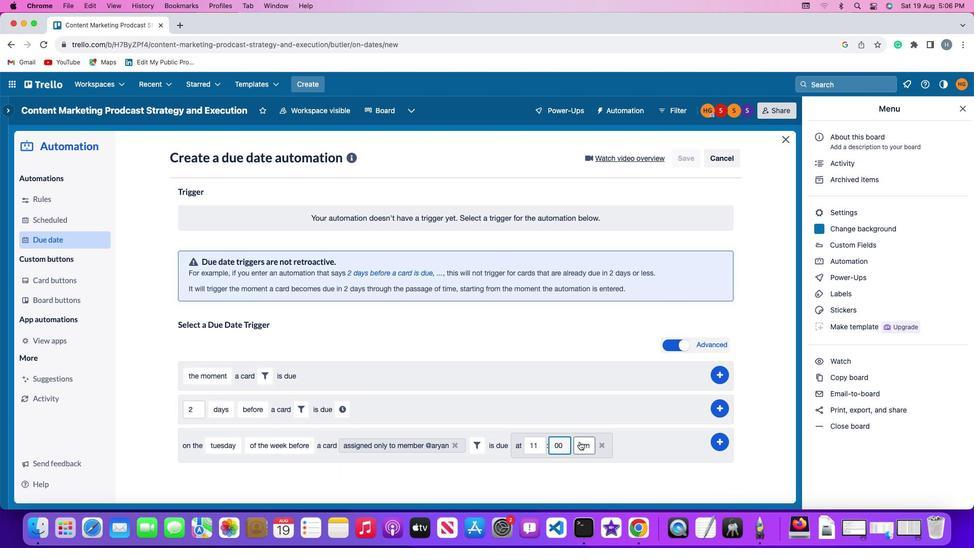 
Action: Mouse moved to (584, 460)
Screenshot: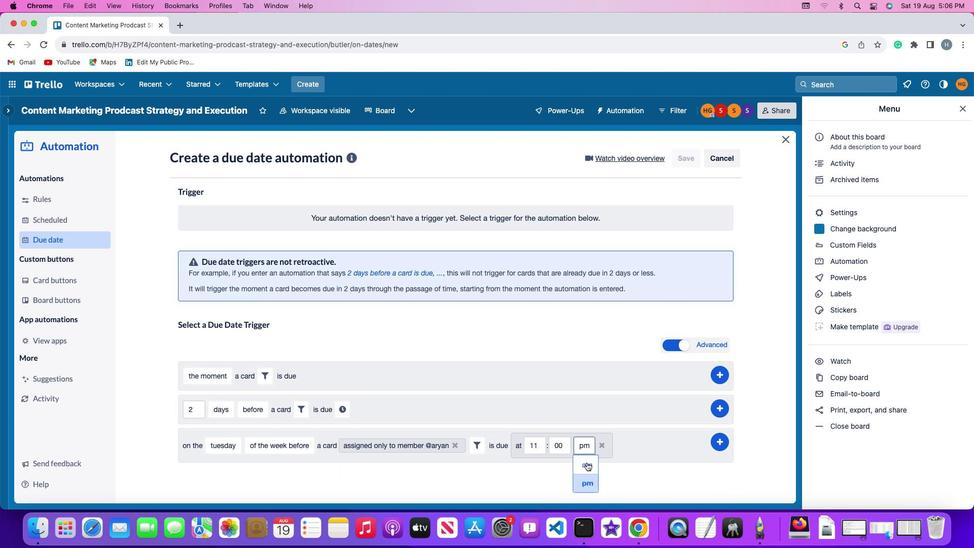 
Action: Mouse pressed left at (584, 460)
Screenshot: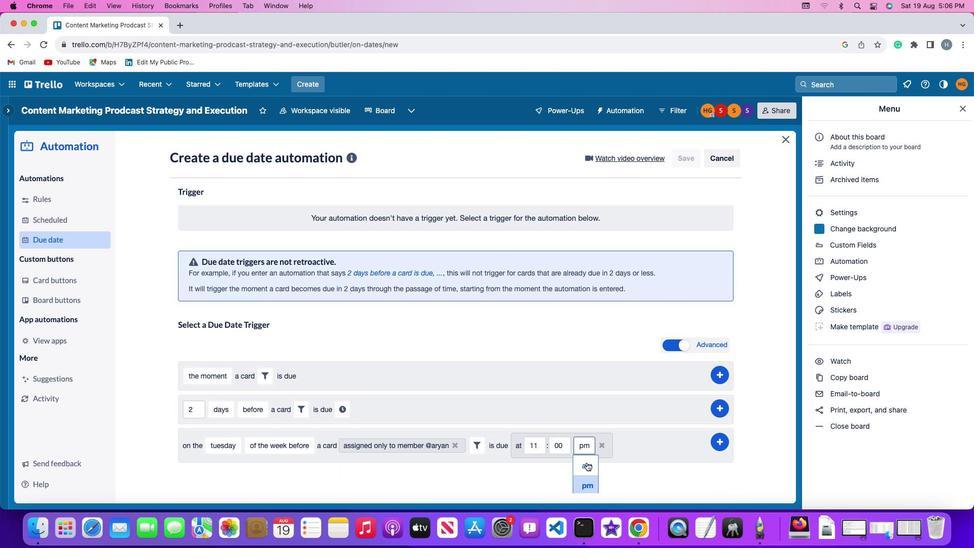 
Action: Mouse moved to (721, 437)
Screenshot: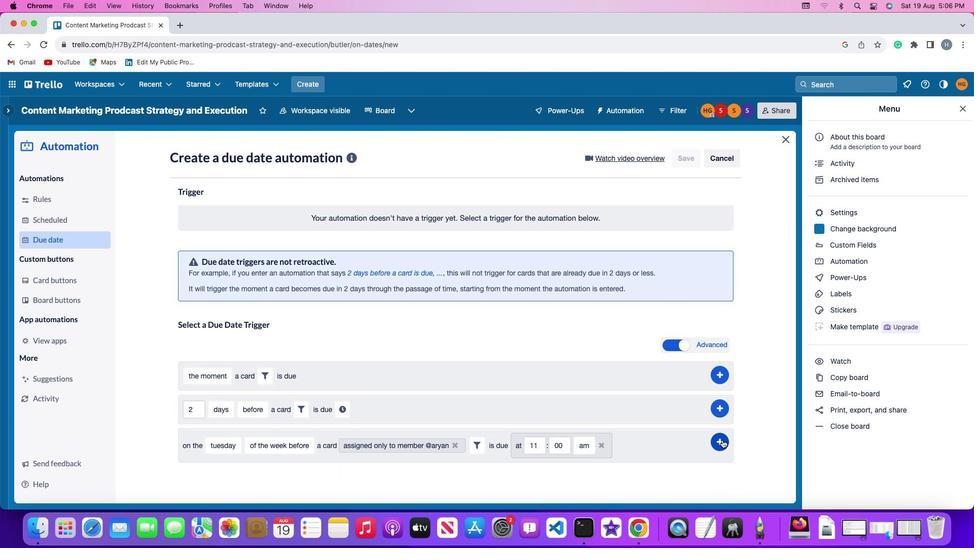 
Action: Mouse pressed left at (721, 437)
Screenshot: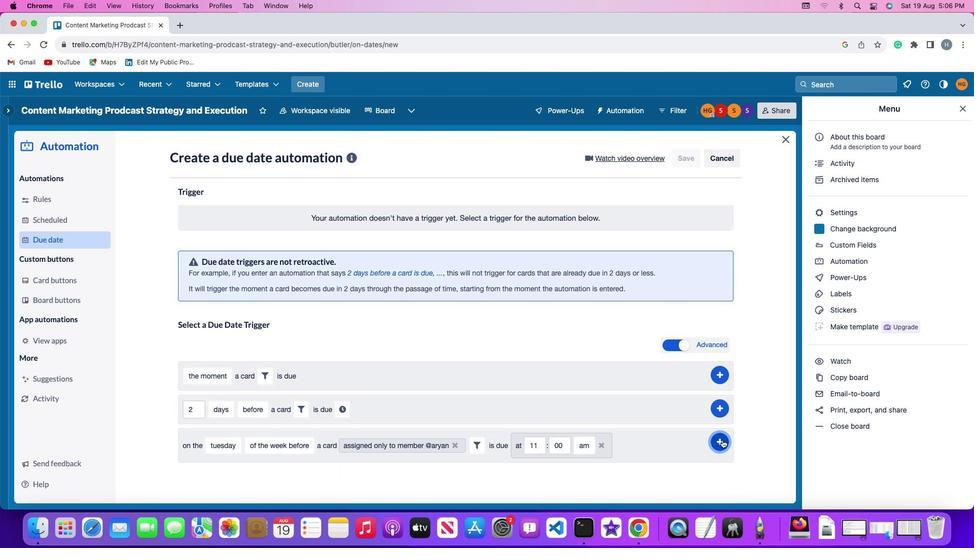 
Action: Mouse moved to (758, 361)
Screenshot: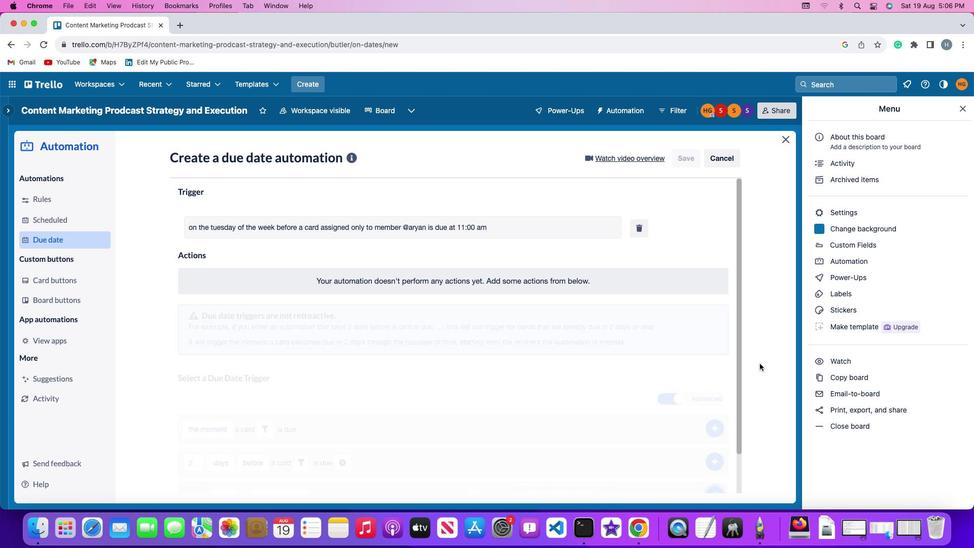
